 Task: Create a due date automation trigger when advanced on, 2 days after a card is due add fields without custom field "Resume" set to a date less than 1 working days ago at 11:00 AM.
Action: Mouse moved to (828, 247)
Screenshot: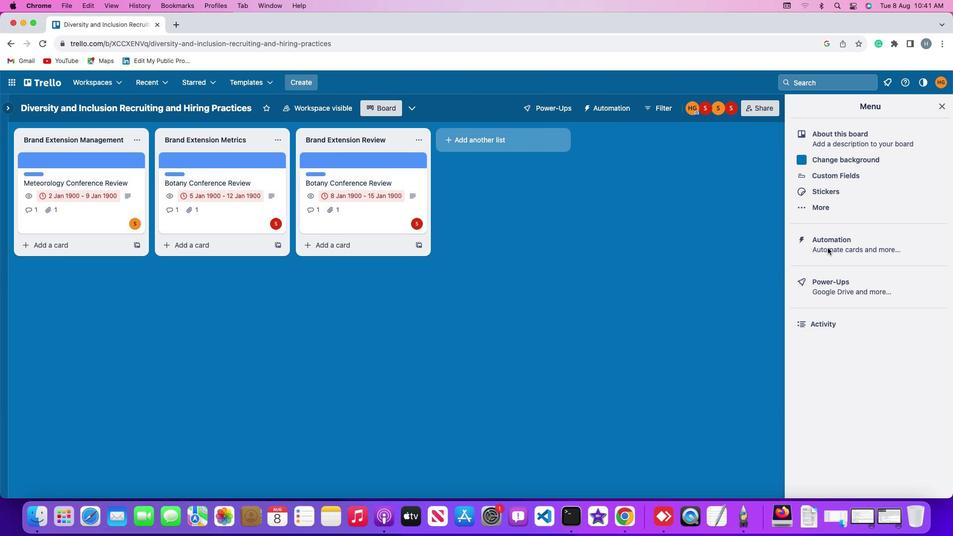 
Action: Mouse pressed left at (828, 247)
Screenshot: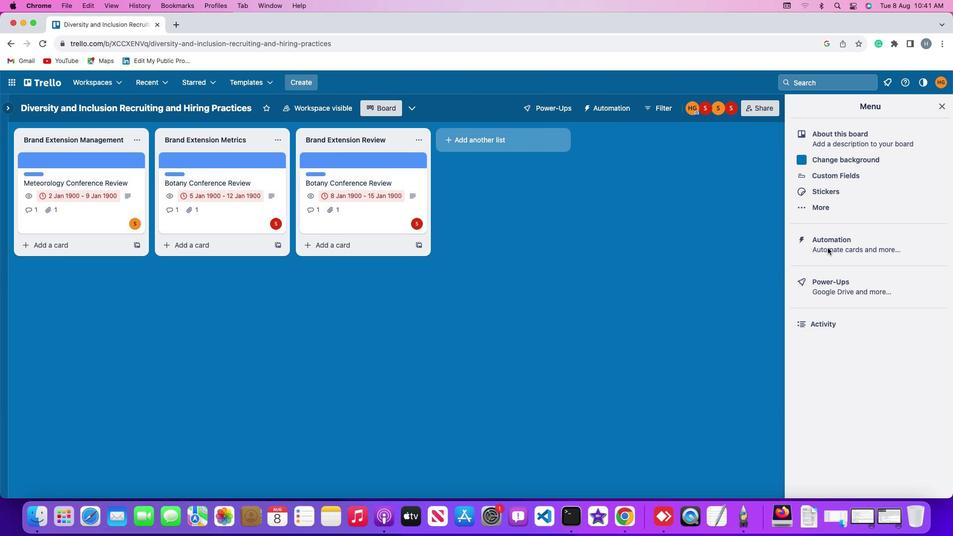 
Action: Mouse pressed left at (828, 247)
Screenshot: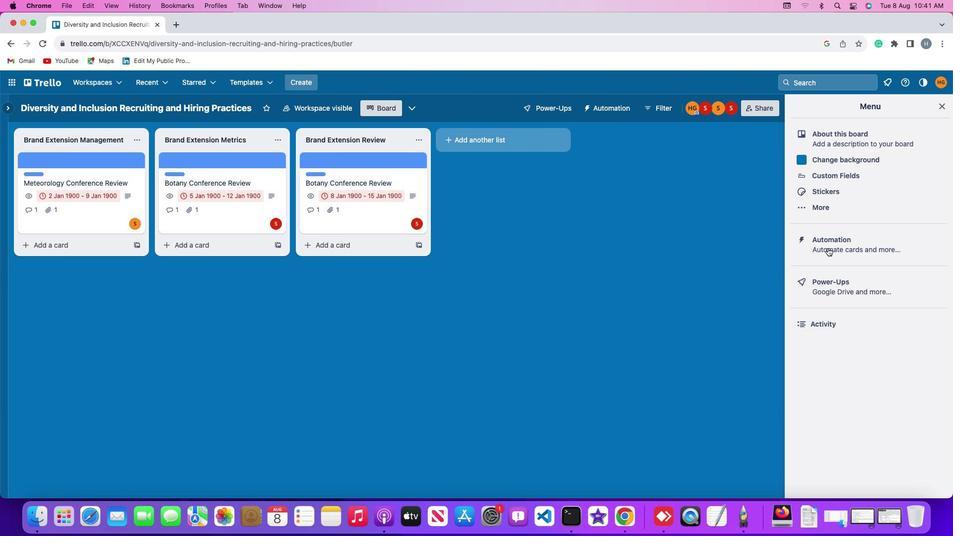 
Action: Mouse moved to (63, 234)
Screenshot: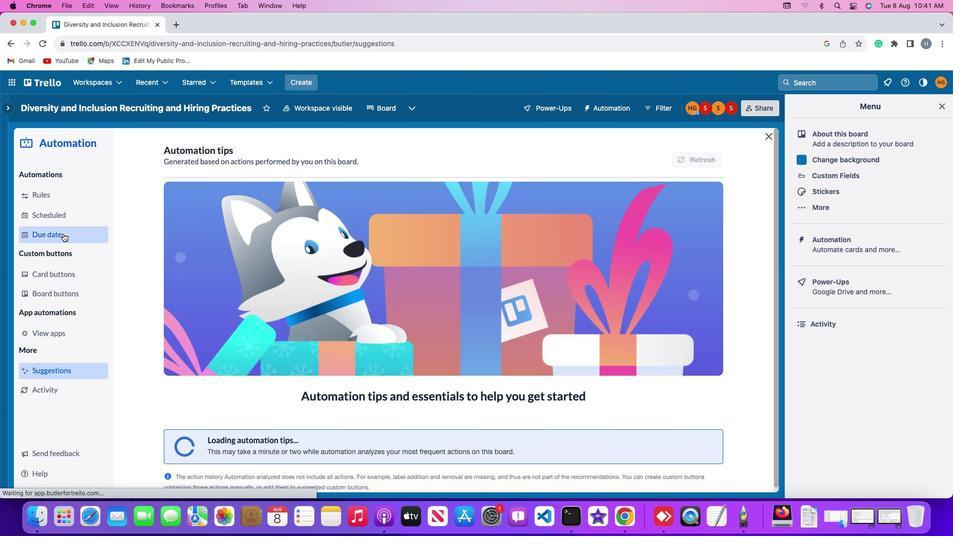 
Action: Mouse pressed left at (63, 234)
Screenshot: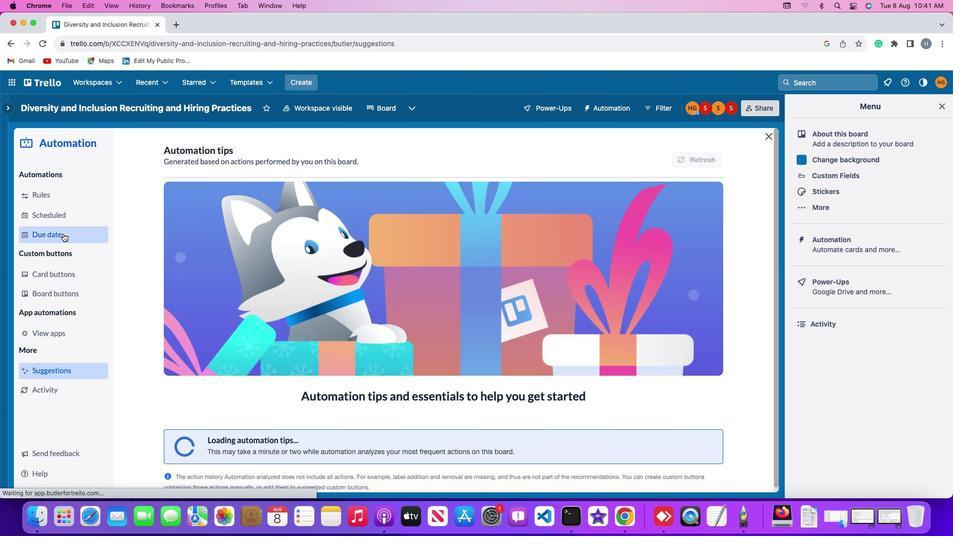 
Action: Mouse moved to (672, 153)
Screenshot: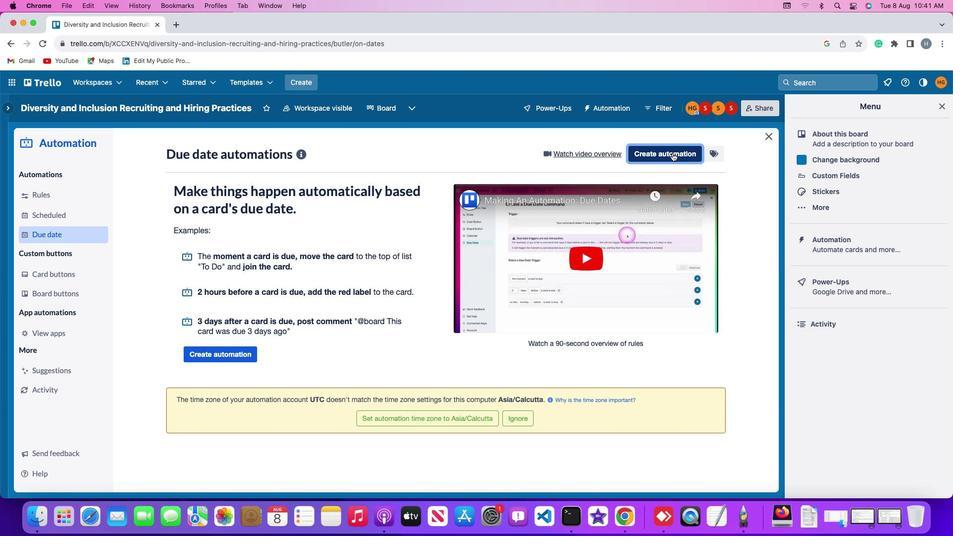 
Action: Mouse pressed left at (672, 153)
Screenshot: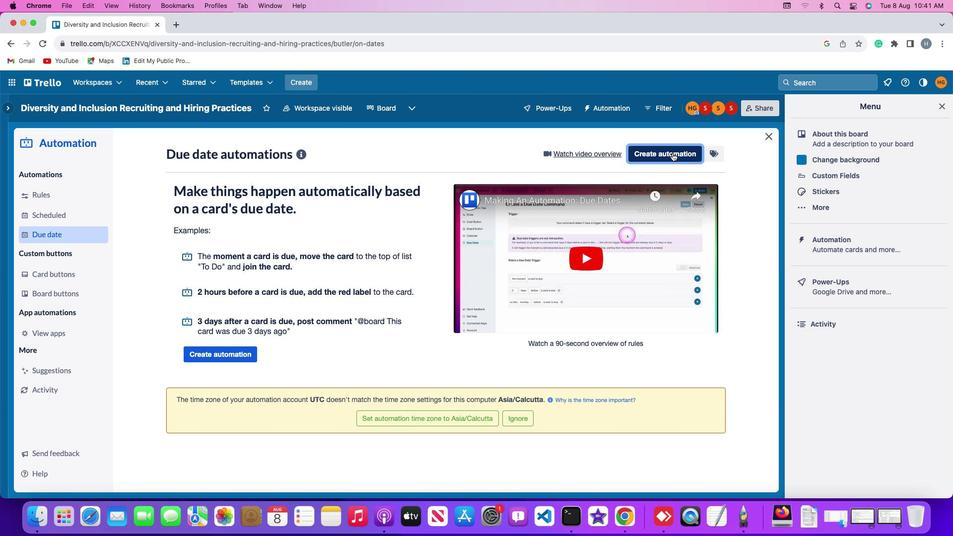 
Action: Mouse moved to (295, 247)
Screenshot: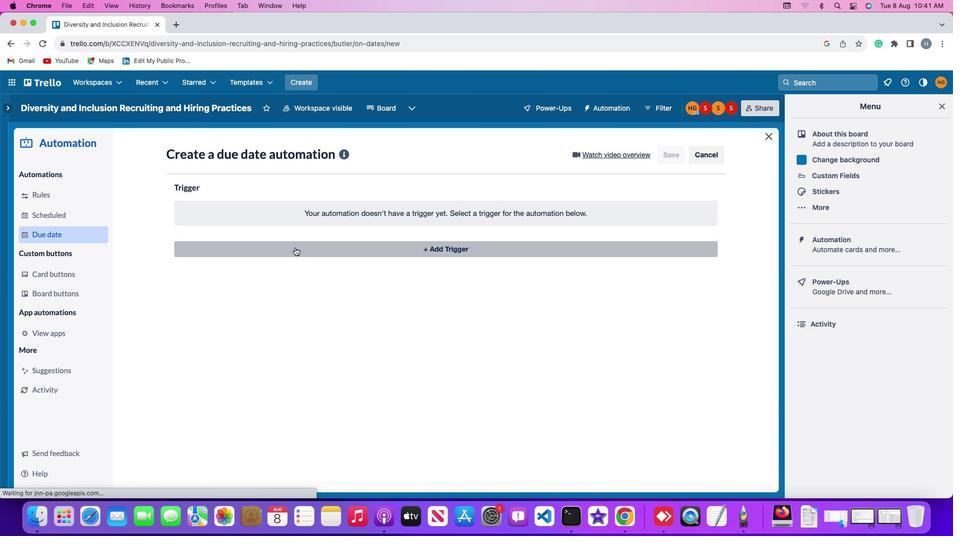 
Action: Mouse pressed left at (295, 247)
Screenshot: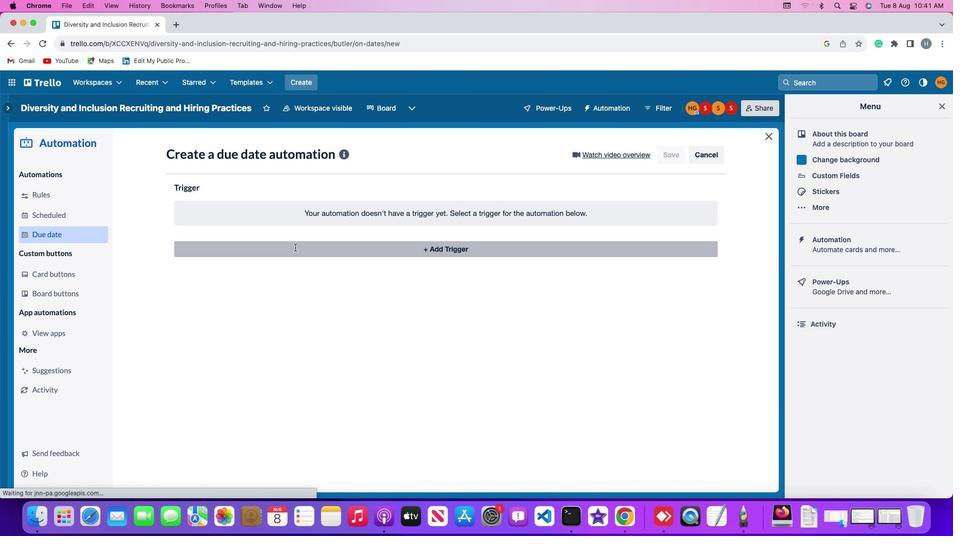 
Action: Mouse moved to (196, 399)
Screenshot: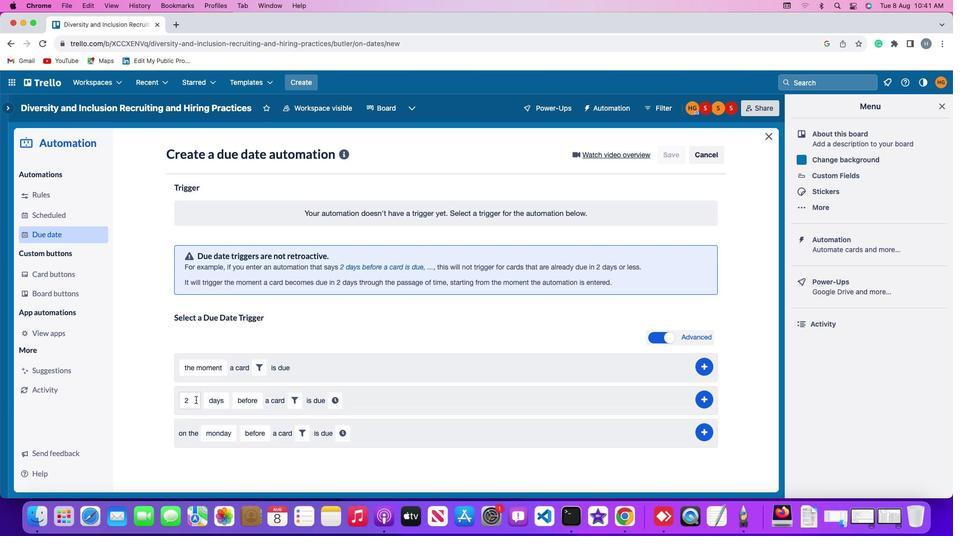 
Action: Mouse pressed left at (196, 399)
Screenshot: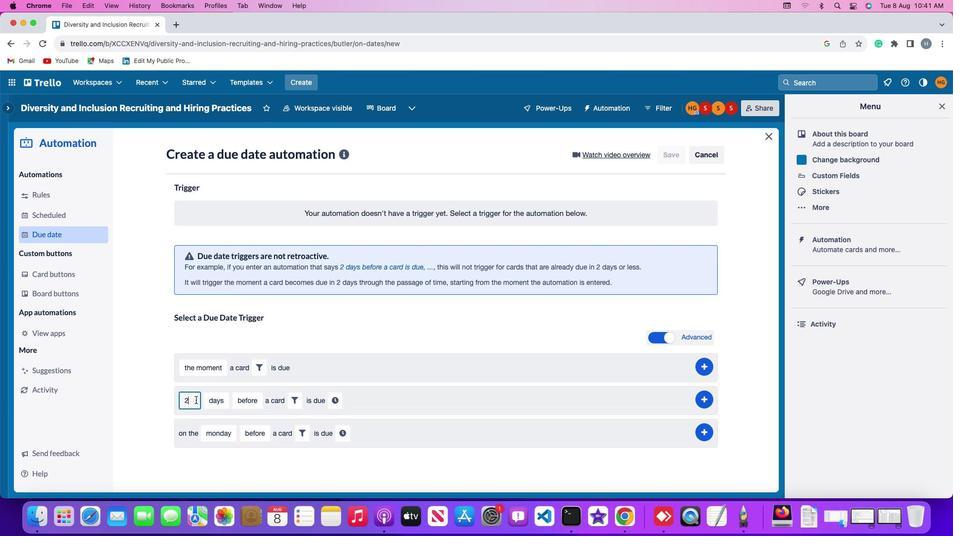 
Action: Key pressed Key.backspace'2'
Screenshot: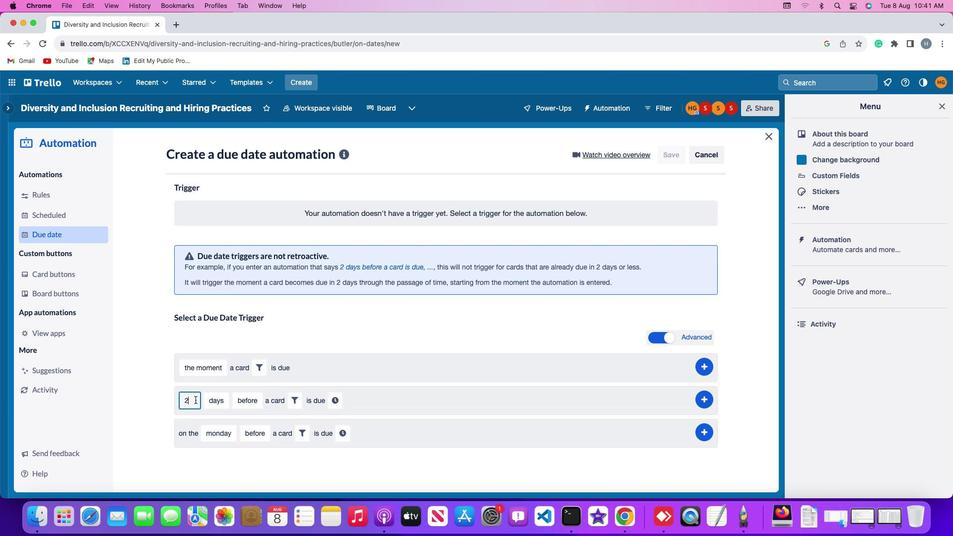 
Action: Mouse moved to (213, 399)
Screenshot: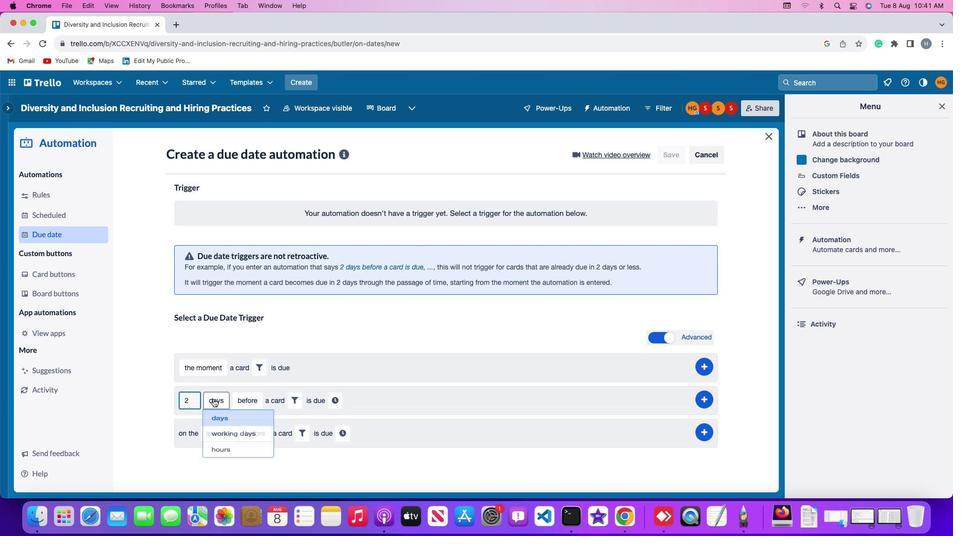 
Action: Mouse pressed left at (213, 399)
Screenshot: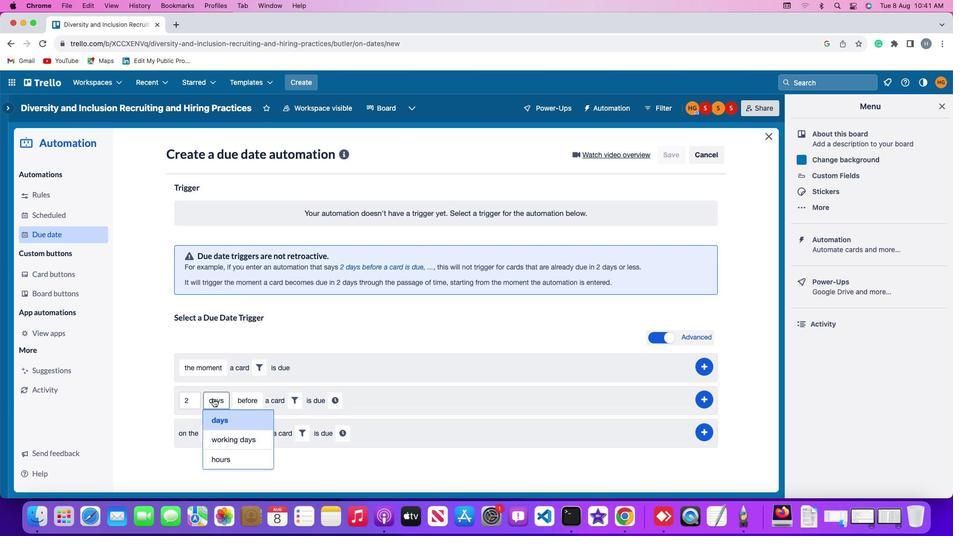 
Action: Mouse moved to (222, 421)
Screenshot: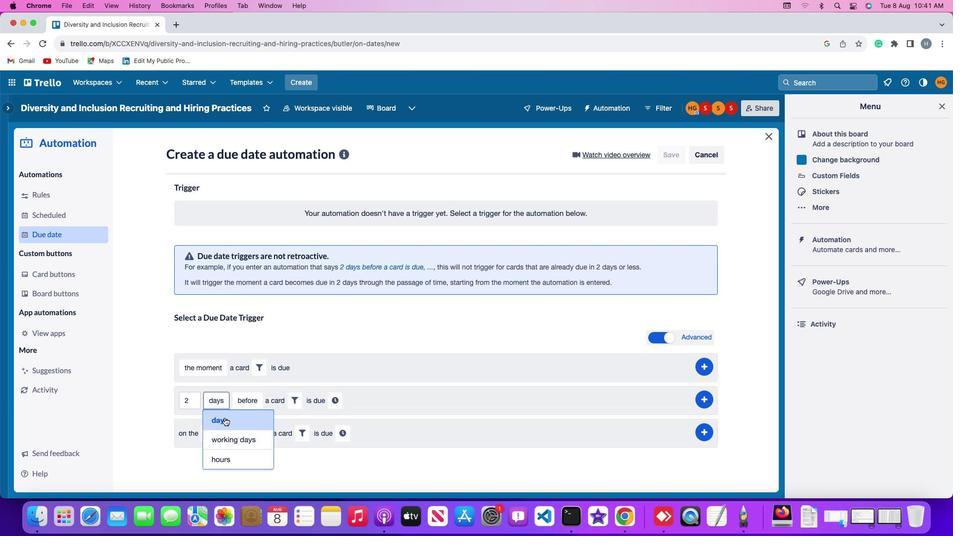 
Action: Mouse pressed left at (222, 421)
Screenshot: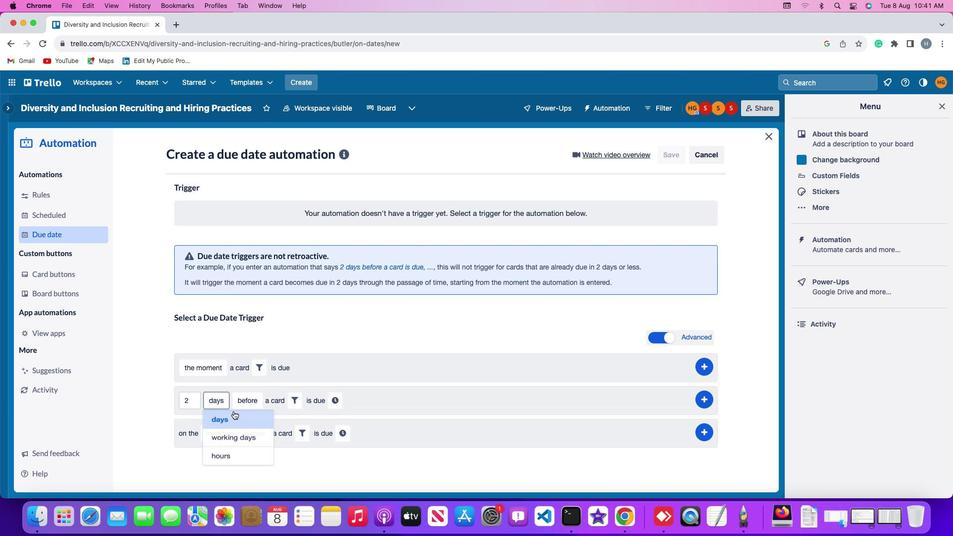 
Action: Mouse moved to (251, 394)
Screenshot: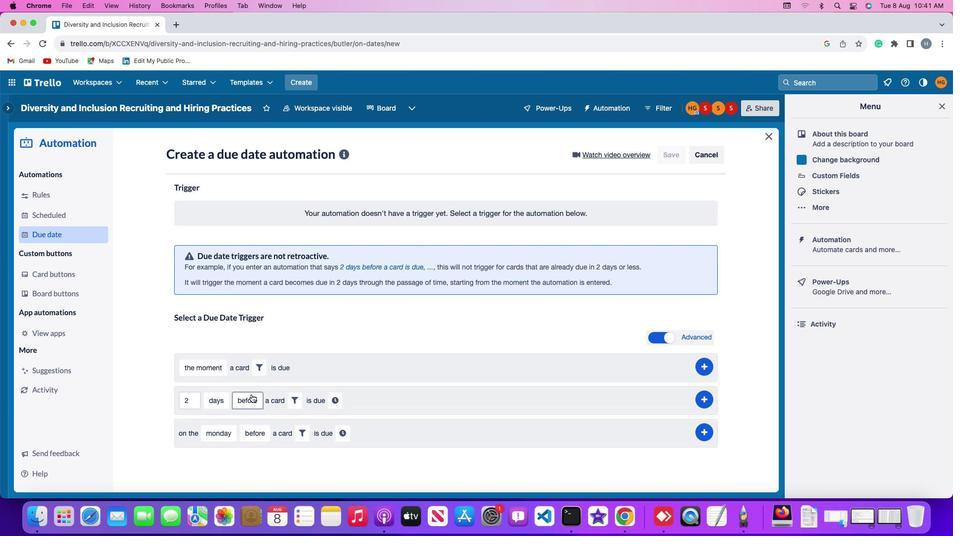 
Action: Mouse pressed left at (251, 394)
Screenshot: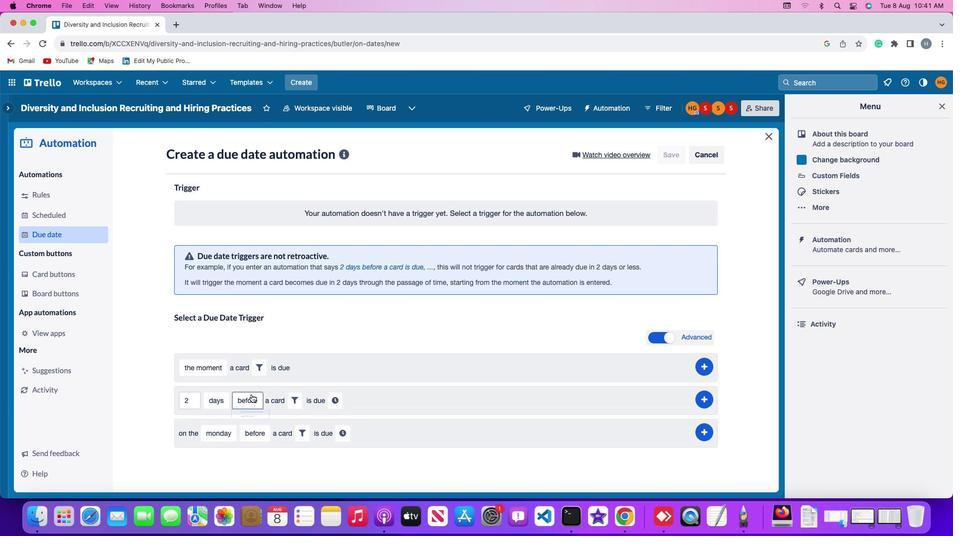 
Action: Mouse moved to (249, 437)
Screenshot: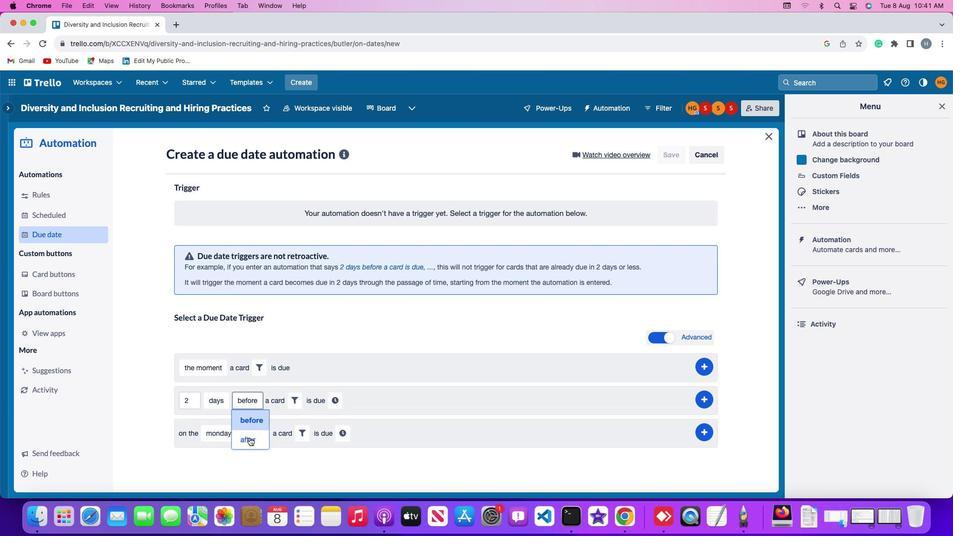 
Action: Mouse pressed left at (249, 437)
Screenshot: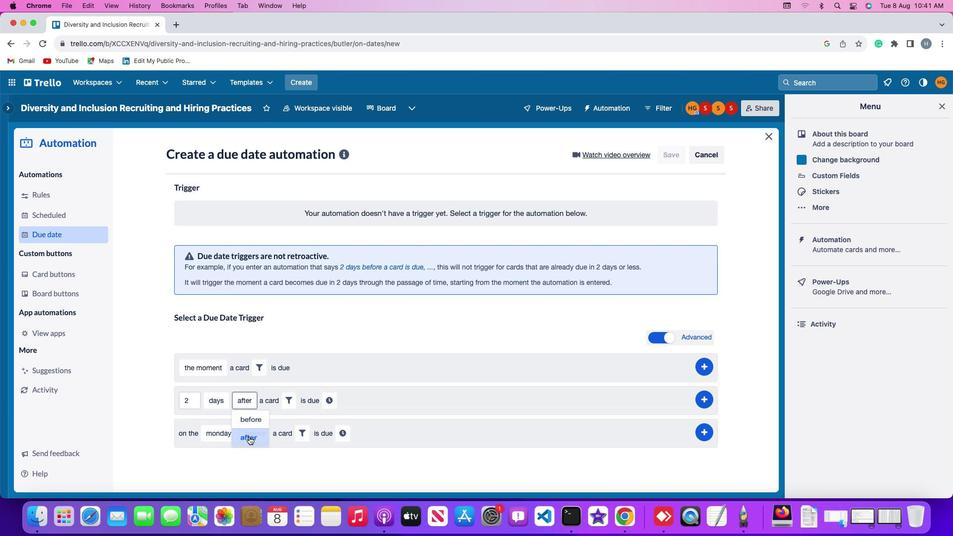 
Action: Mouse moved to (286, 398)
Screenshot: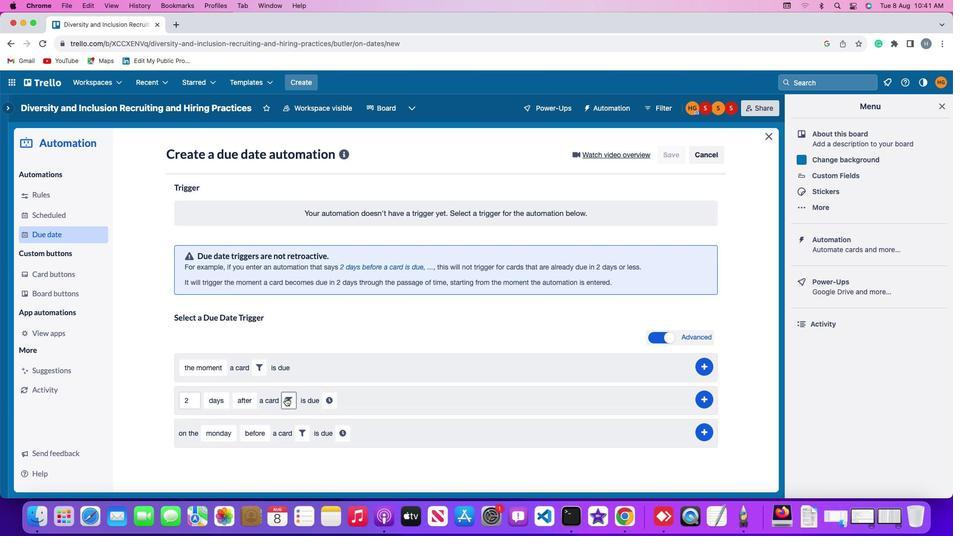 
Action: Mouse pressed left at (286, 398)
Screenshot: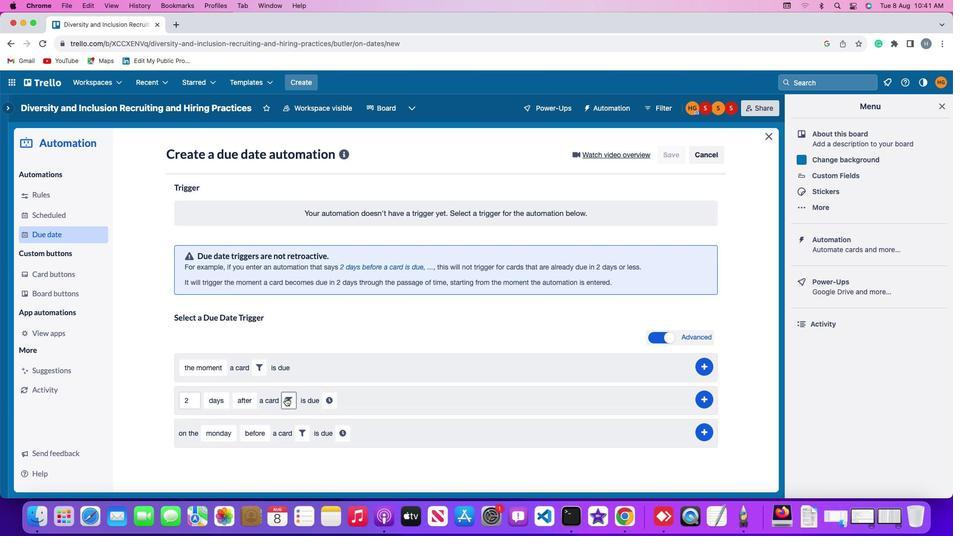 
Action: Mouse moved to (455, 431)
Screenshot: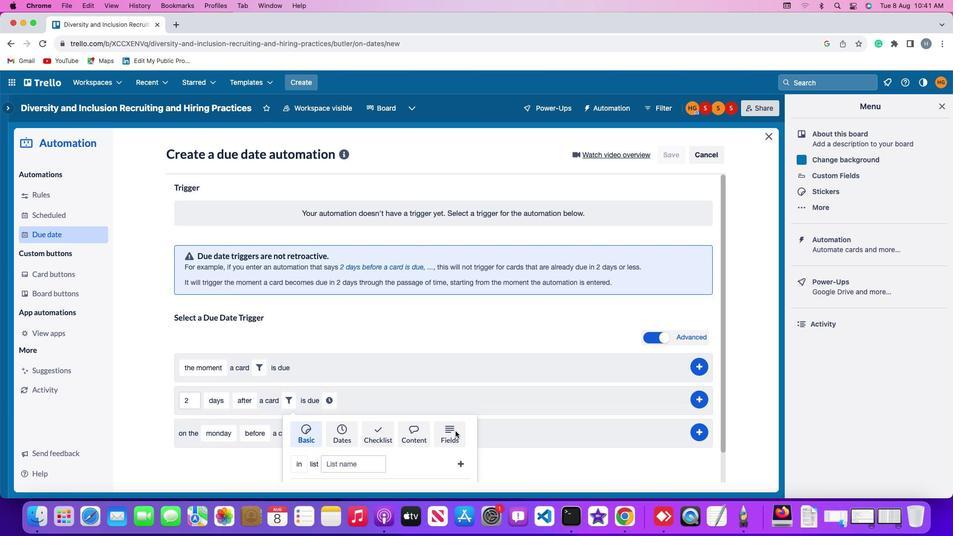
Action: Mouse pressed left at (455, 431)
Screenshot: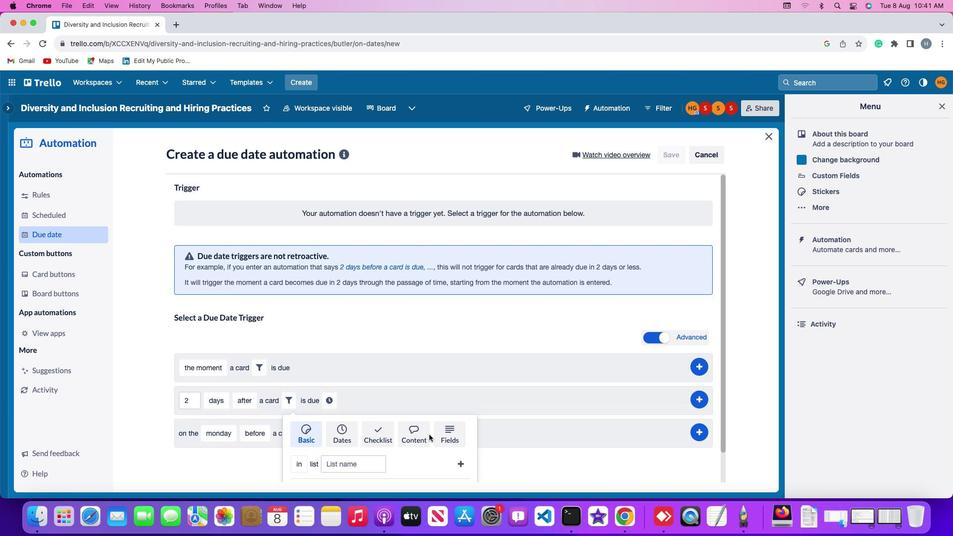 
Action: Mouse moved to (195, 463)
Screenshot: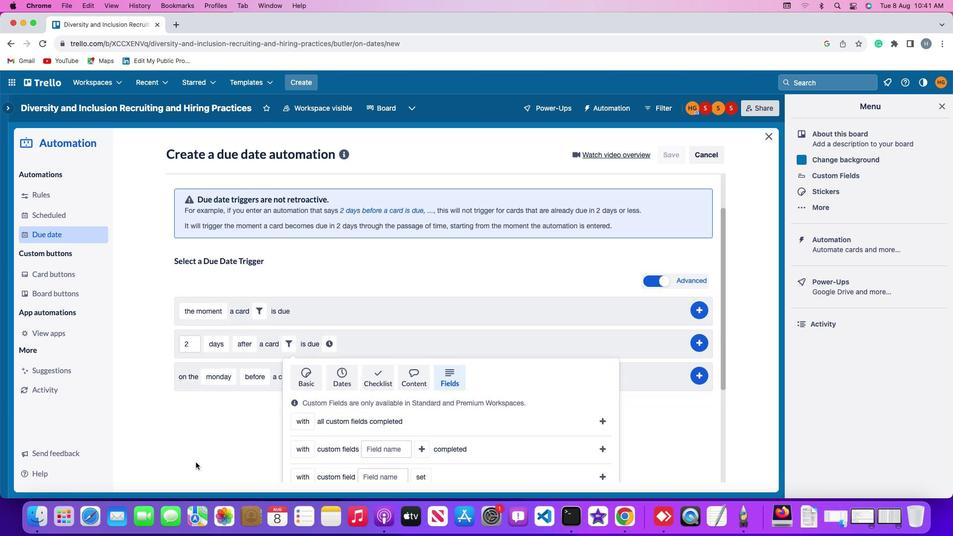 
Action: Mouse scrolled (195, 463) with delta (0, 0)
Screenshot: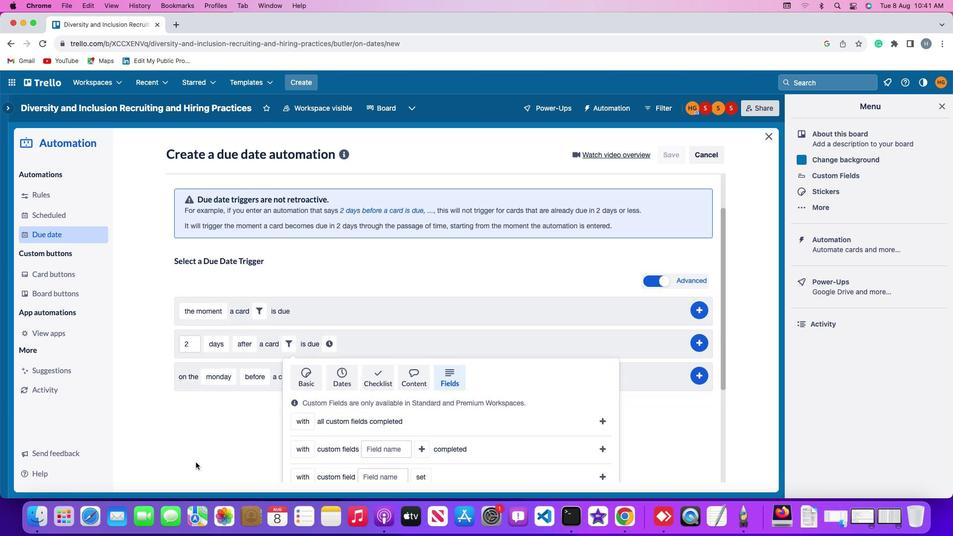 
Action: Mouse moved to (195, 463)
Screenshot: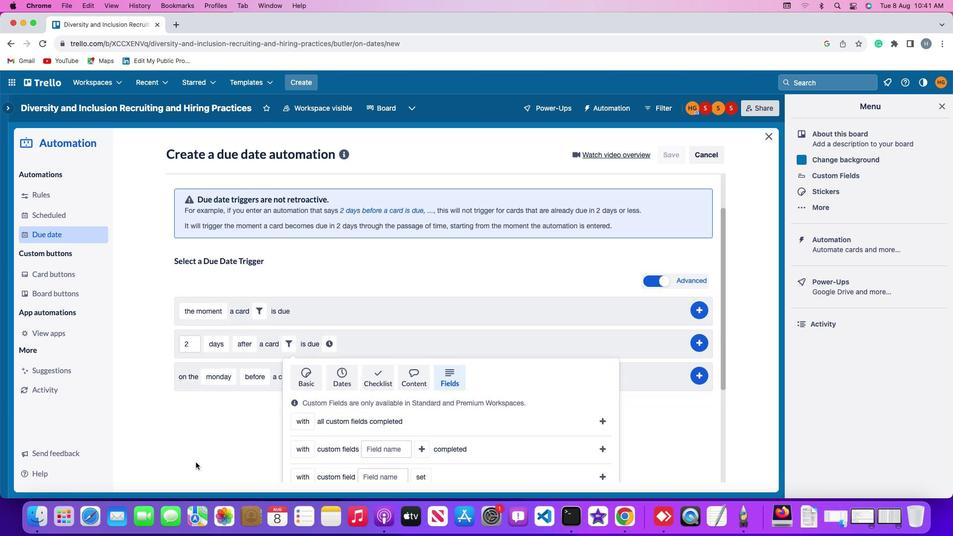 
Action: Mouse scrolled (195, 463) with delta (0, 0)
Screenshot: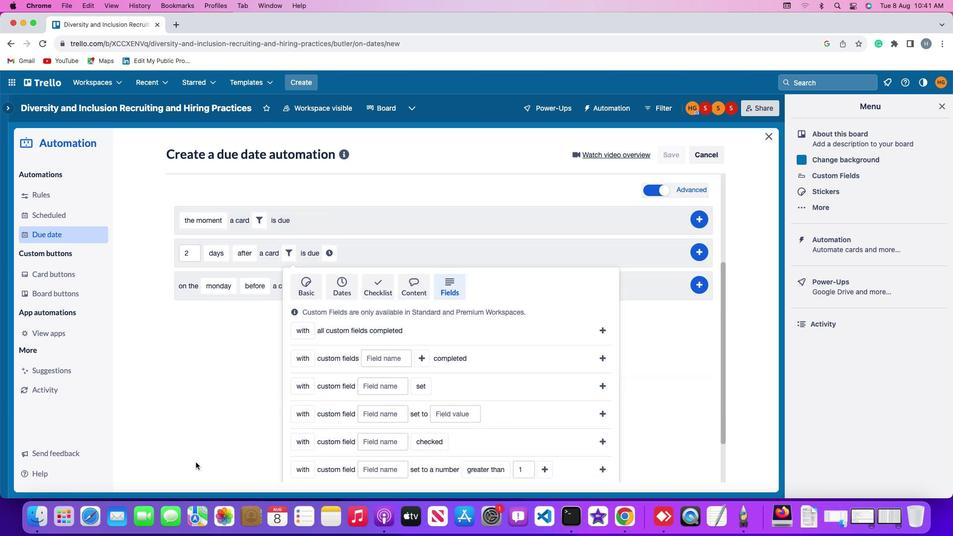 
Action: Mouse scrolled (195, 463) with delta (0, -1)
Screenshot: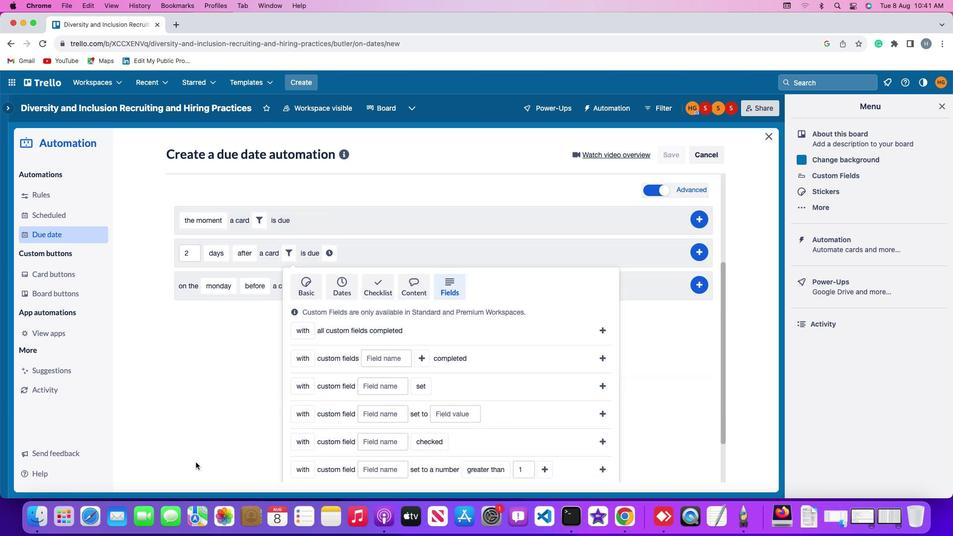 
Action: Mouse scrolled (195, 463) with delta (0, -2)
Screenshot: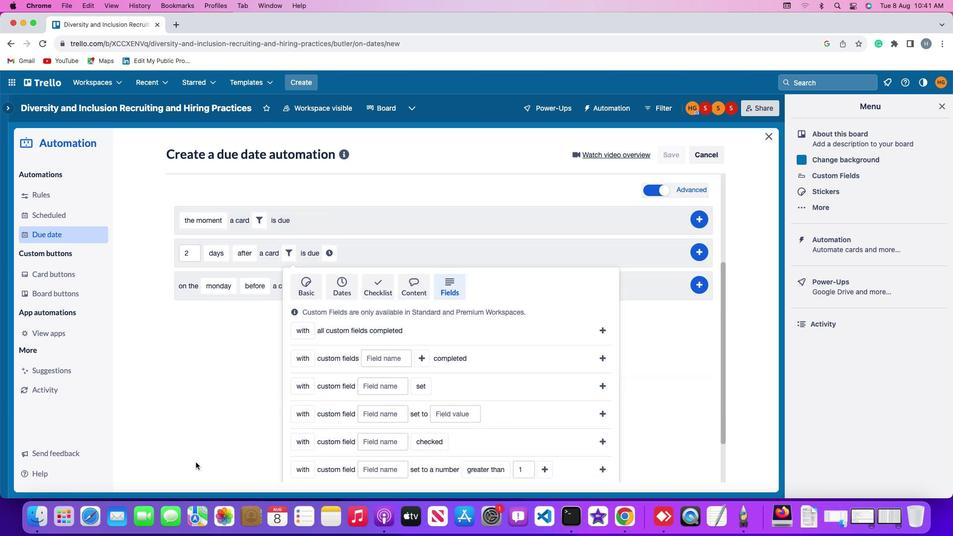 
Action: Mouse scrolled (195, 463) with delta (0, -2)
Screenshot: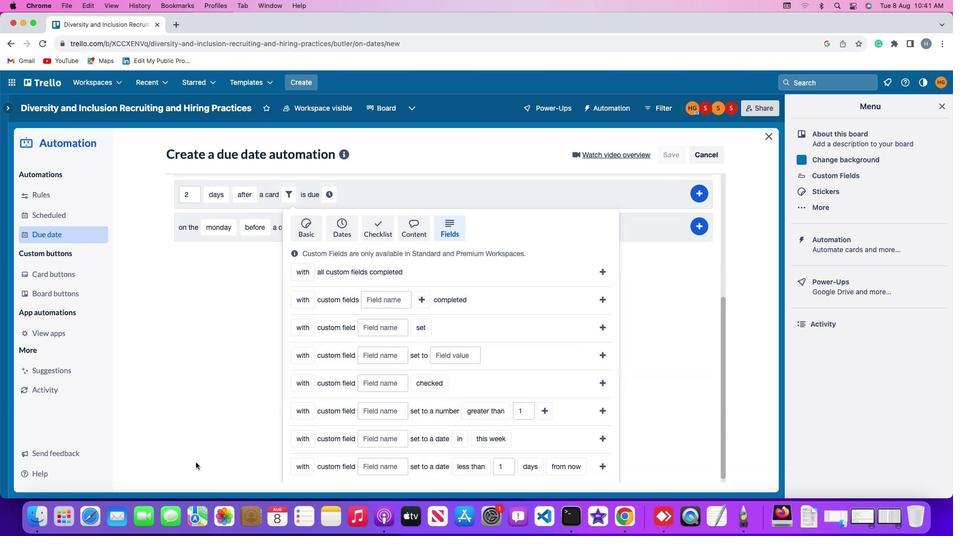 
Action: Mouse moved to (195, 463)
Screenshot: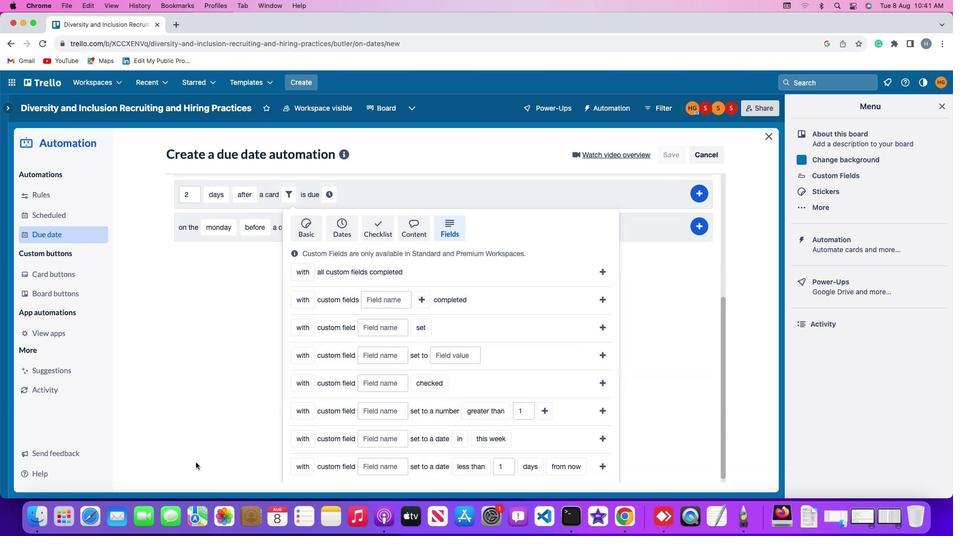 
Action: Mouse scrolled (195, 463) with delta (0, -3)
Screenshot: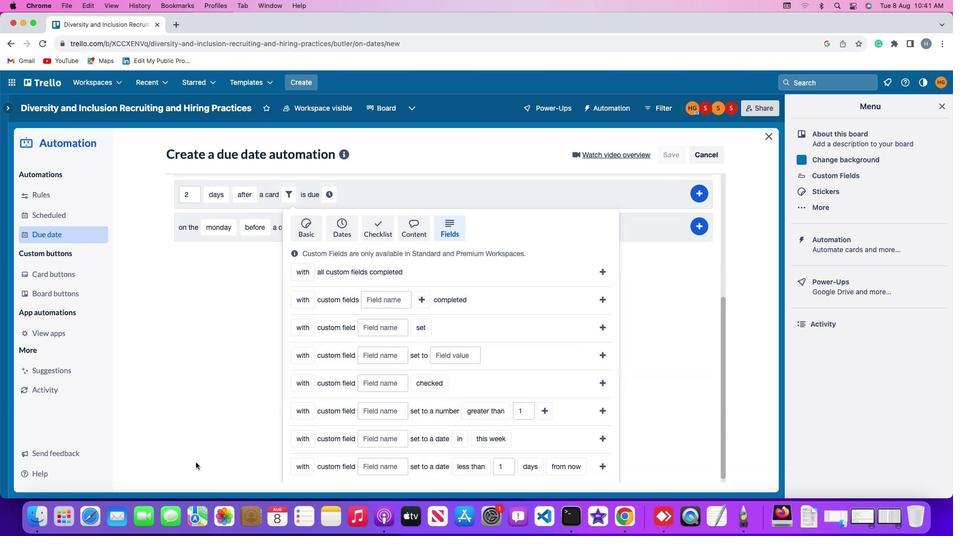 
Action: Mouse scrolled (195, 463) with delta (0, -3)
Screenshot: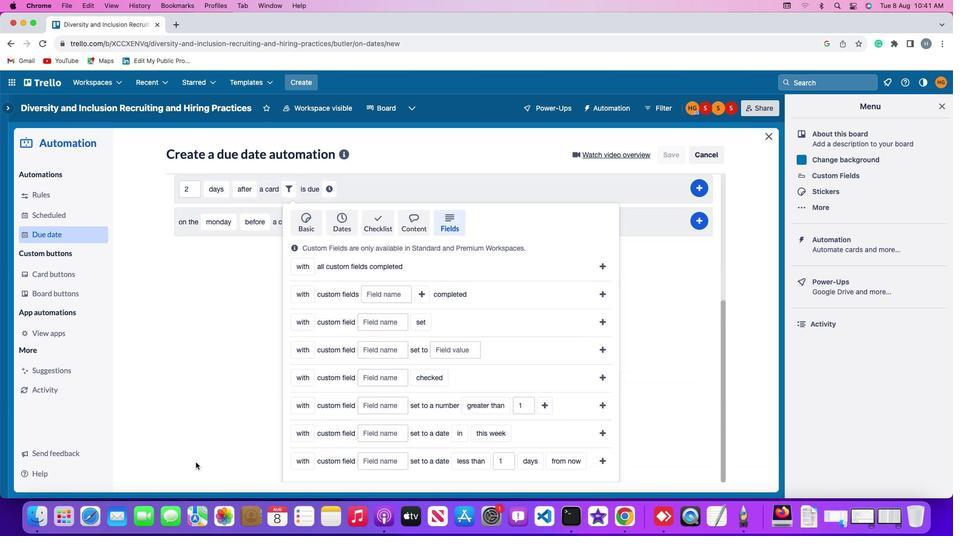 
Action: Mouse moved to (195, 462)
Screenshot: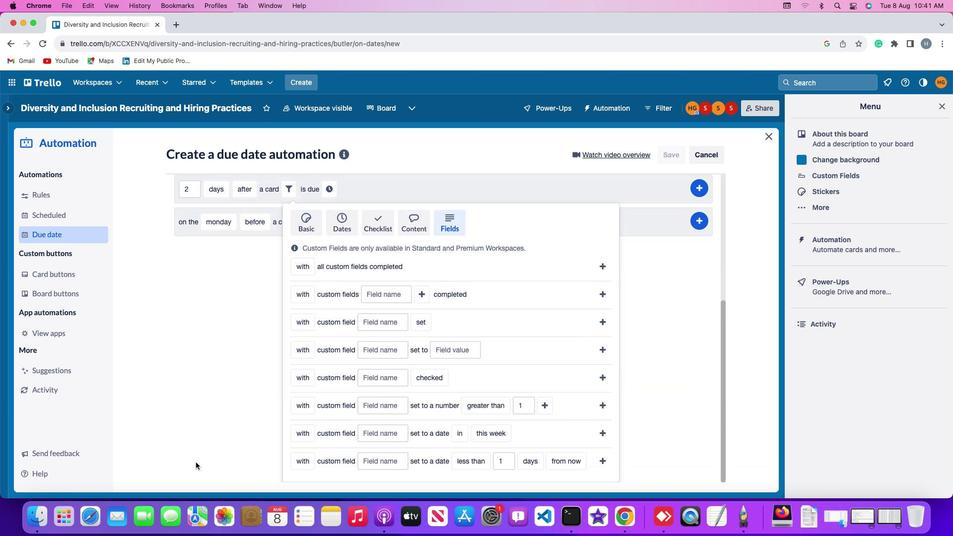 
Action: Mouse scrolled (195, 462) with delta (0, 0)
Screenshot: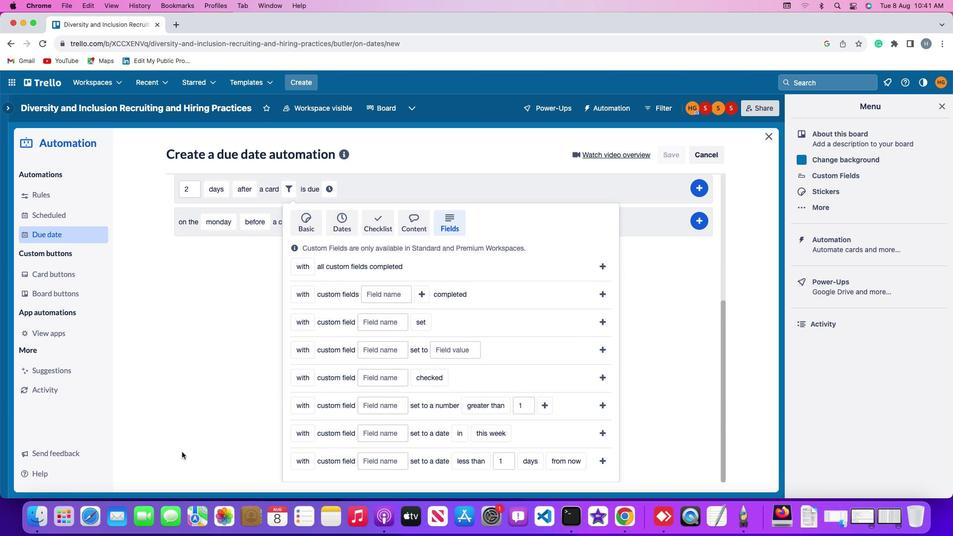
Action: Mouse scrolled (195, 462) with delta (0, 0)
Screenshot: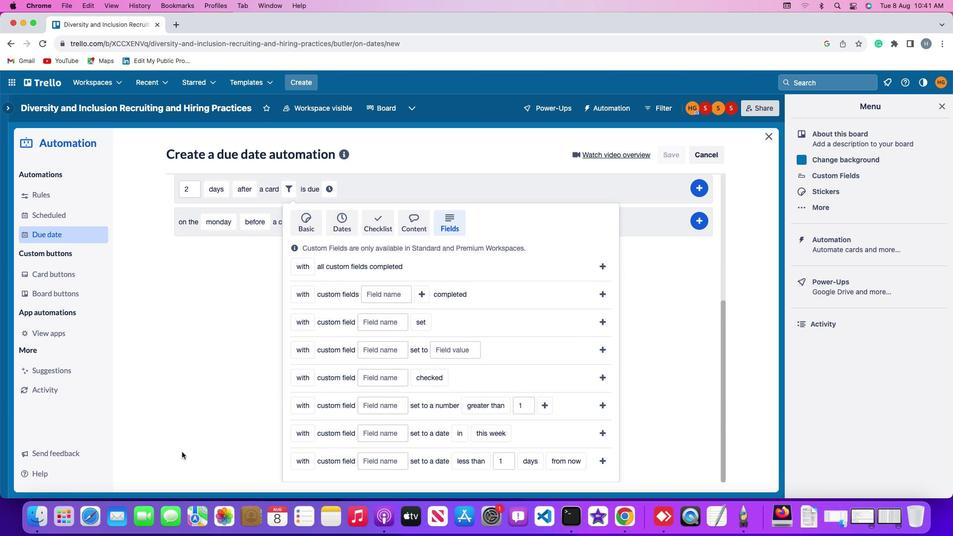 
Action: Mouse scrolled (195, 462) with delta (0, -1)
Screenshot: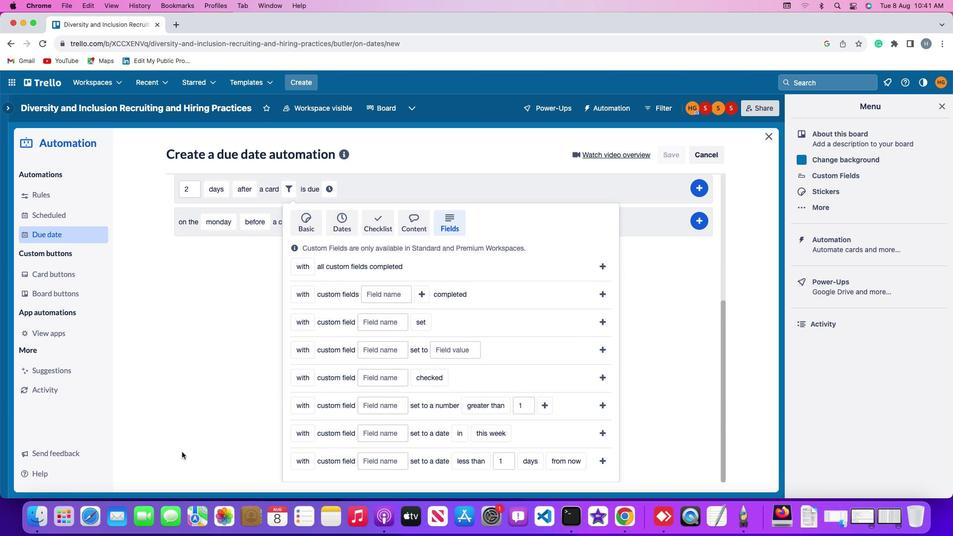 
Action: Mouse scrolled (195, 462) with delta (0, -2)
Screenshot: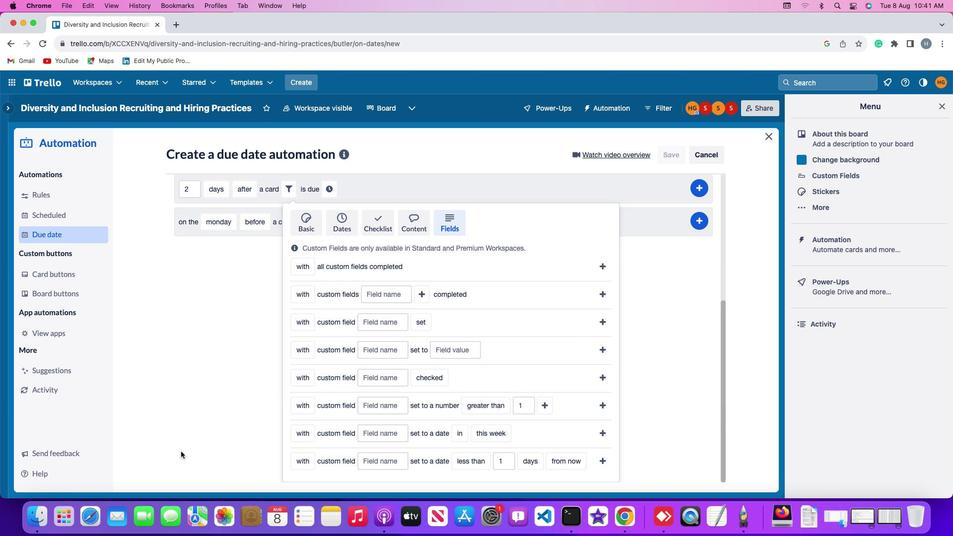 
Action: Mouse moved to (298, 464)
Screenshot: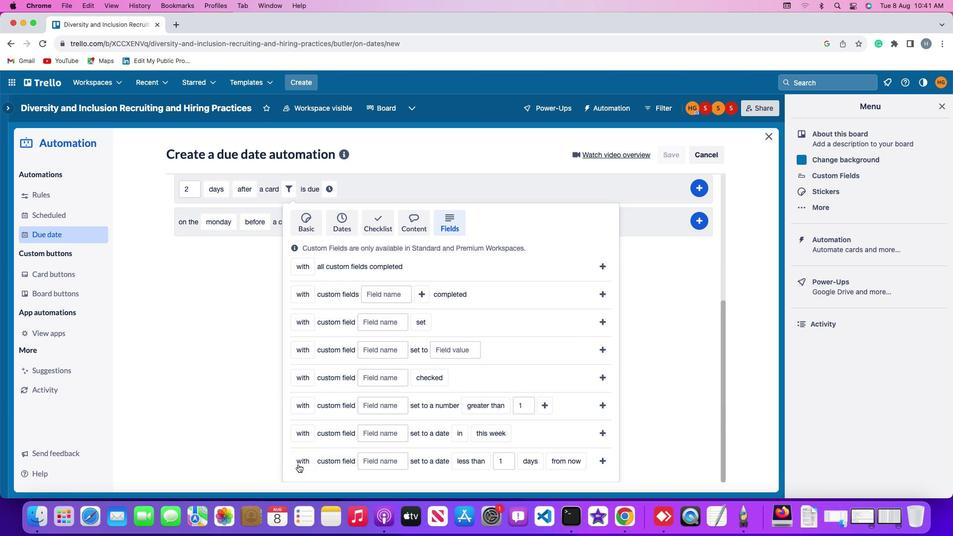 
Action: Mouse pressed left at (298, 464)
Screenshot: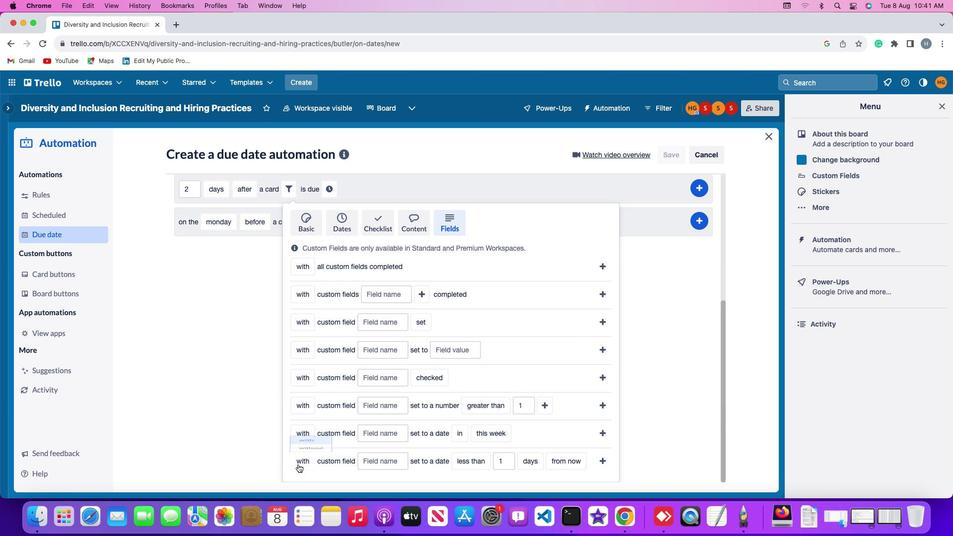 
Action: Mouse moved to (312, 443)
Screenshot: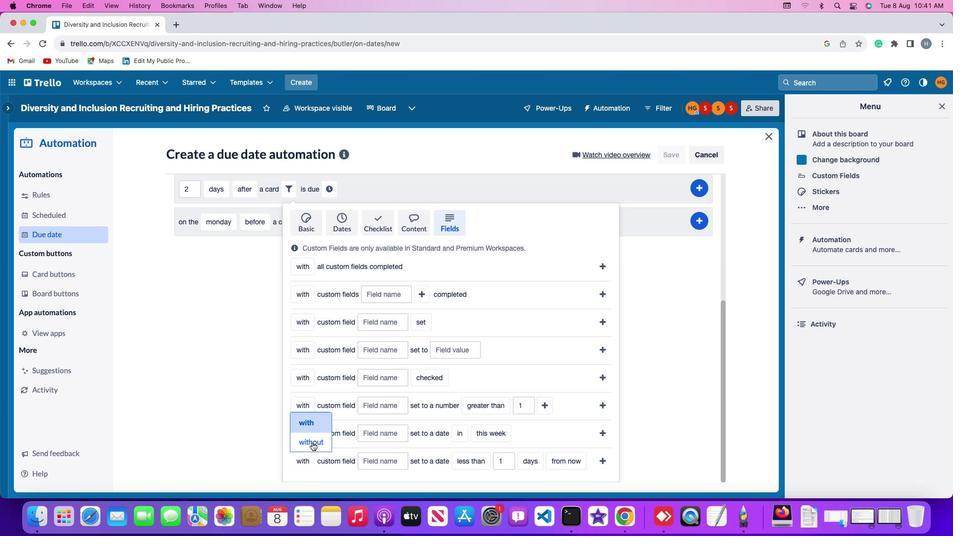 
Action: Mouse pressed left at (312, 443)
Screenshot: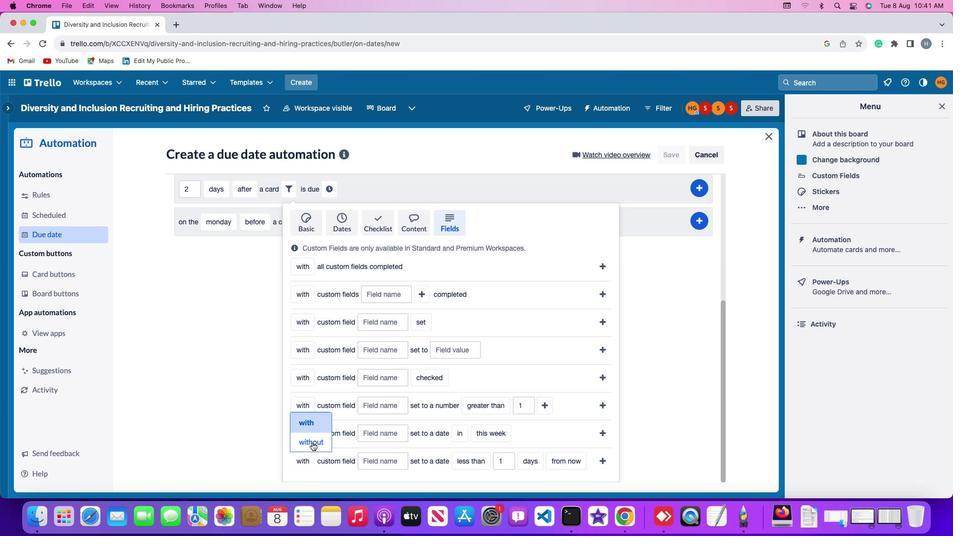 
Action: Mouse moved to (388, 464)
Screenshot: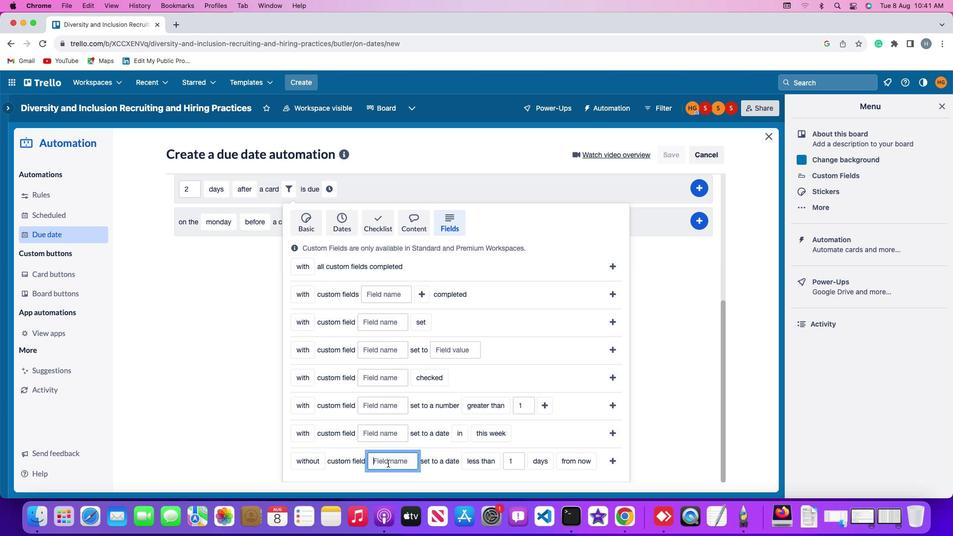 
Action: Mouse pressed left at (388, 464)
Screenshot: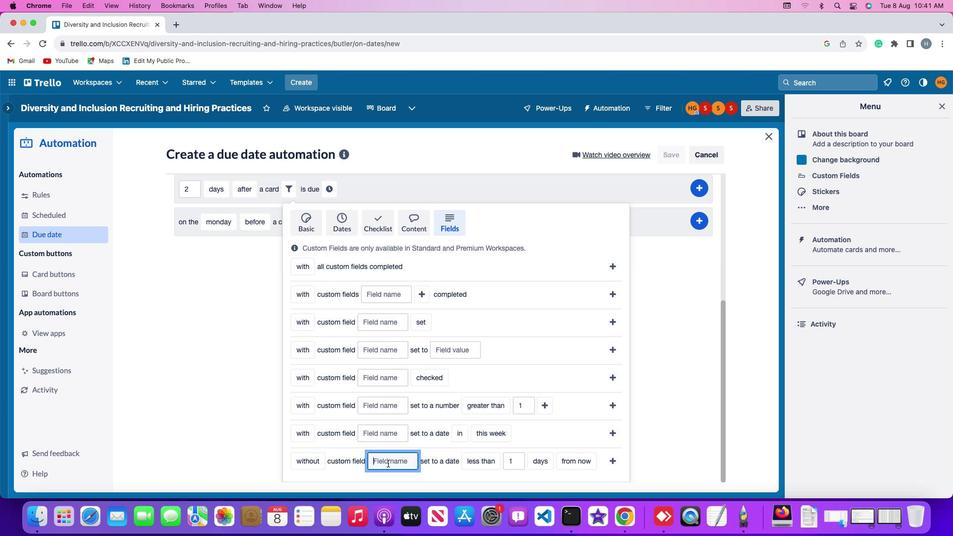 
Action: Key pressed Key.shift'R''e''s''u''m''e'
Screenshot: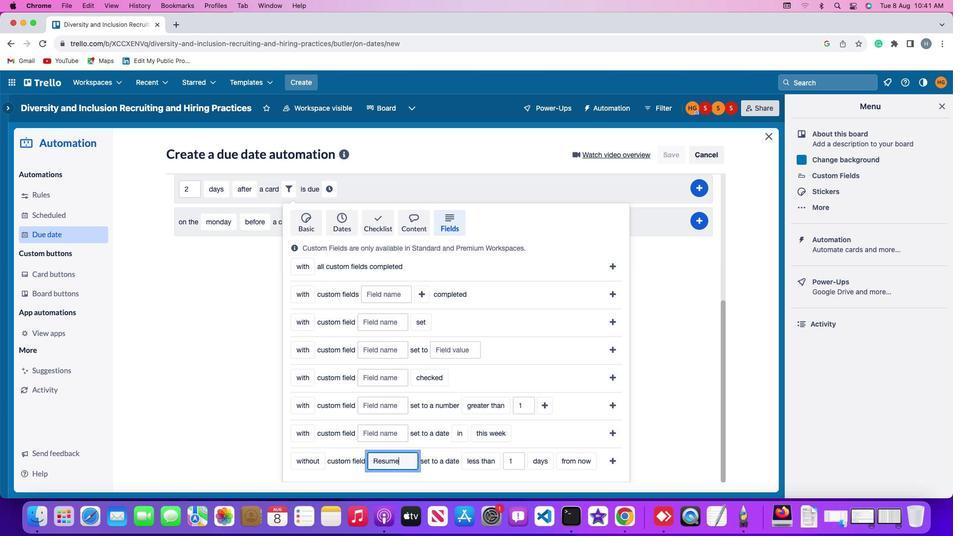 
Action: Mouse moved to (473, 458)
Screenshot: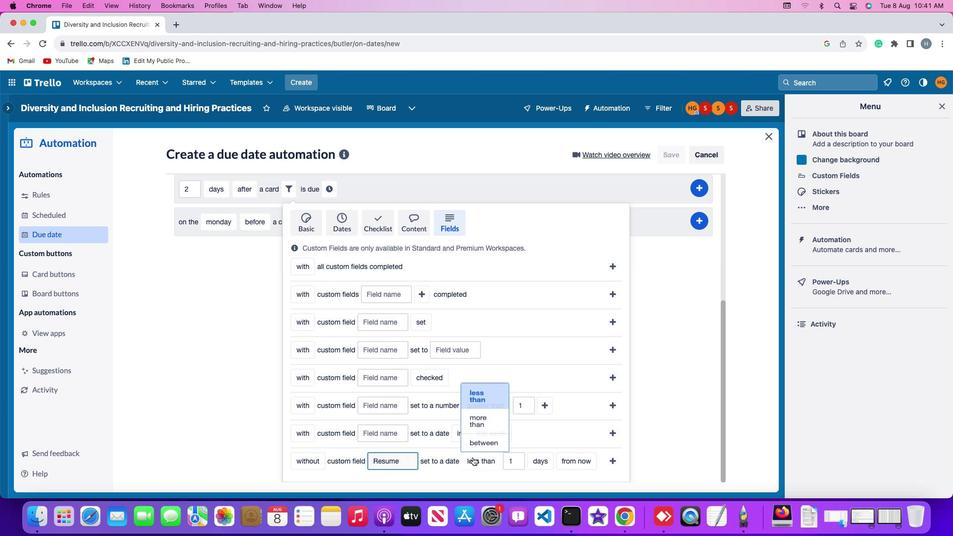 
Action: Mouse pressed left at (473, 458)
Screenshot: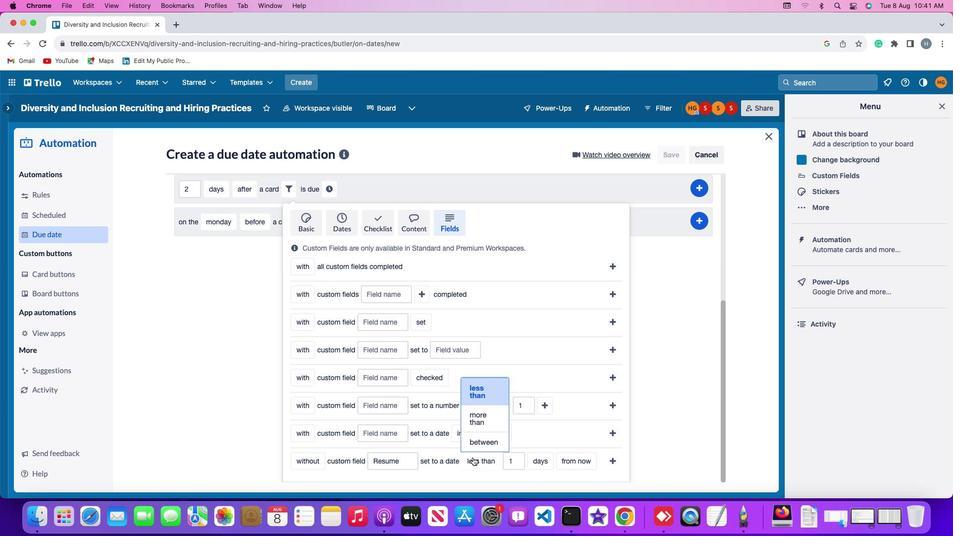 
Action: Mouse moved to (491, 398)
Screenshot: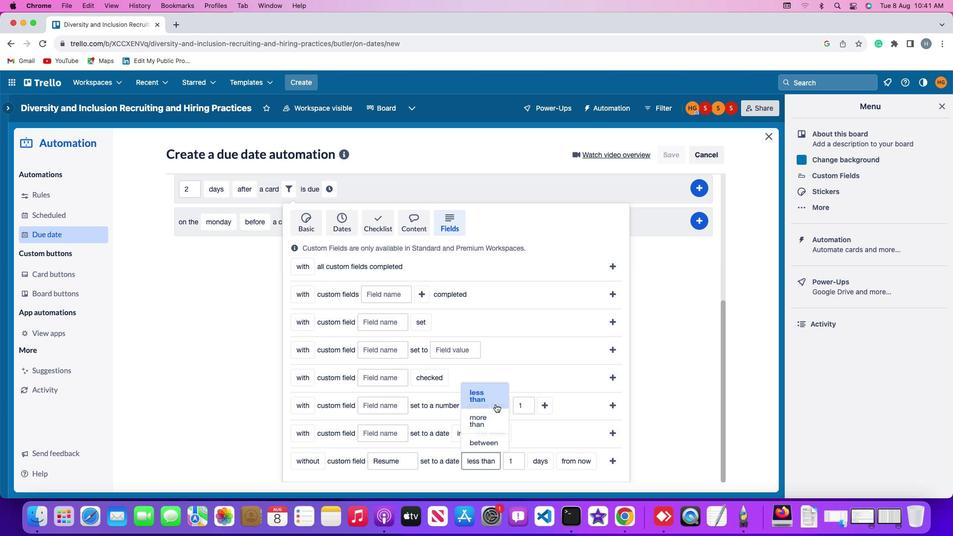 
Action: Mouse pressed left at (491, 398)
Screenshot: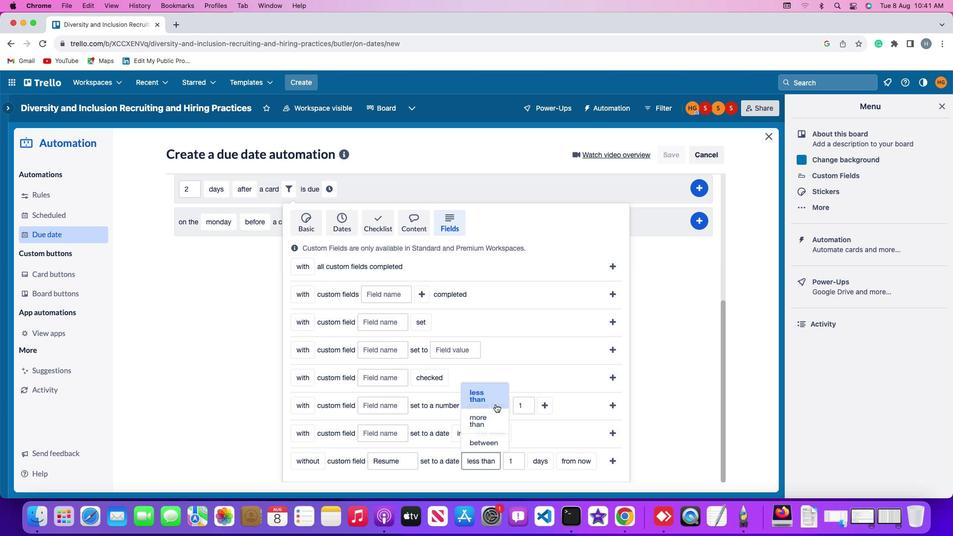 
Action: Mouse moved to (518, 462)
Screenshot: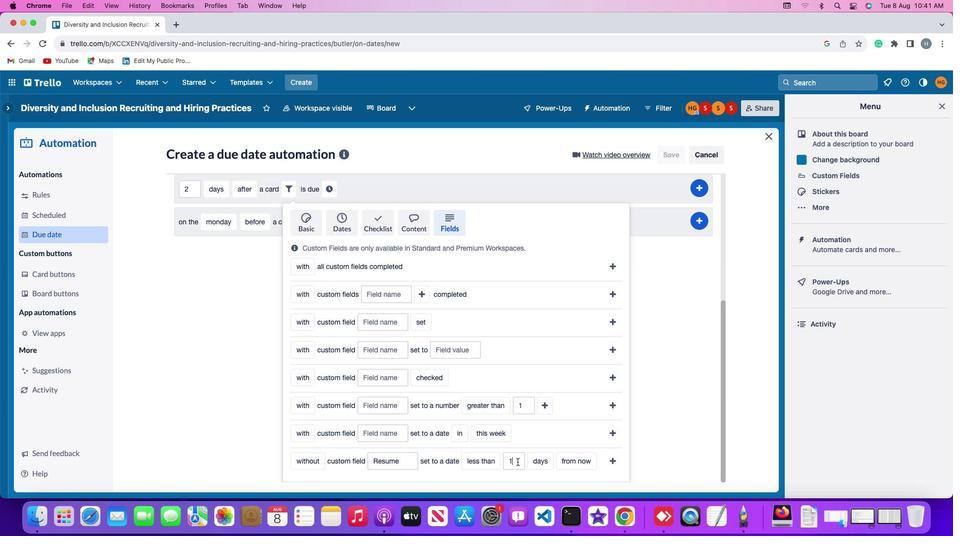 
Action: Mouse pressed left at (518, 462)
Screenshot: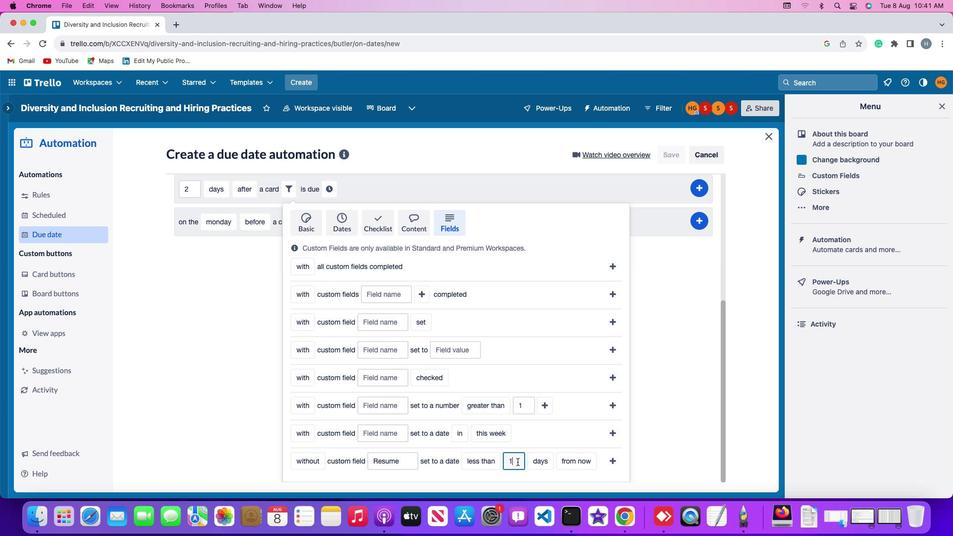 
Action: Key pressed Key.backspace'1'
Screenshot: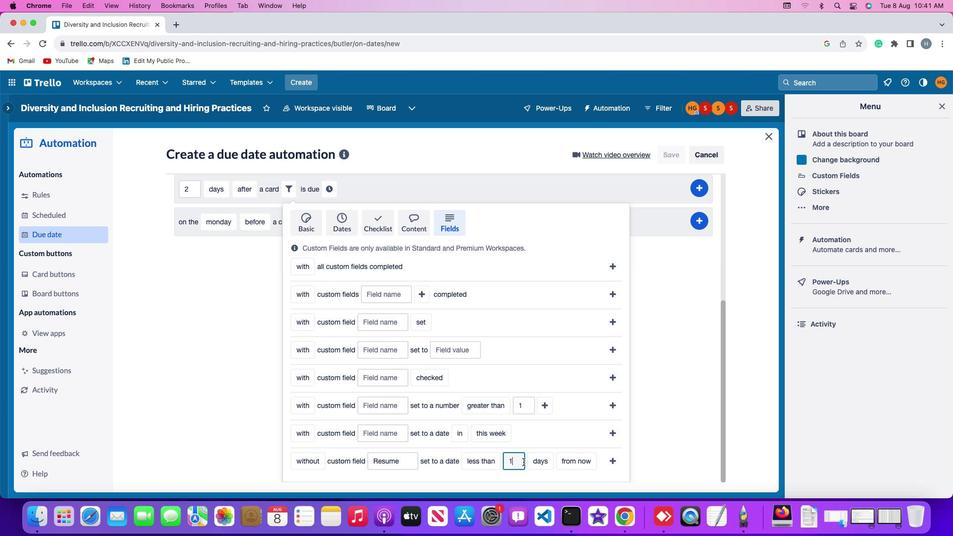 
Action: Mouse moved to (539, 461)
Screenshot: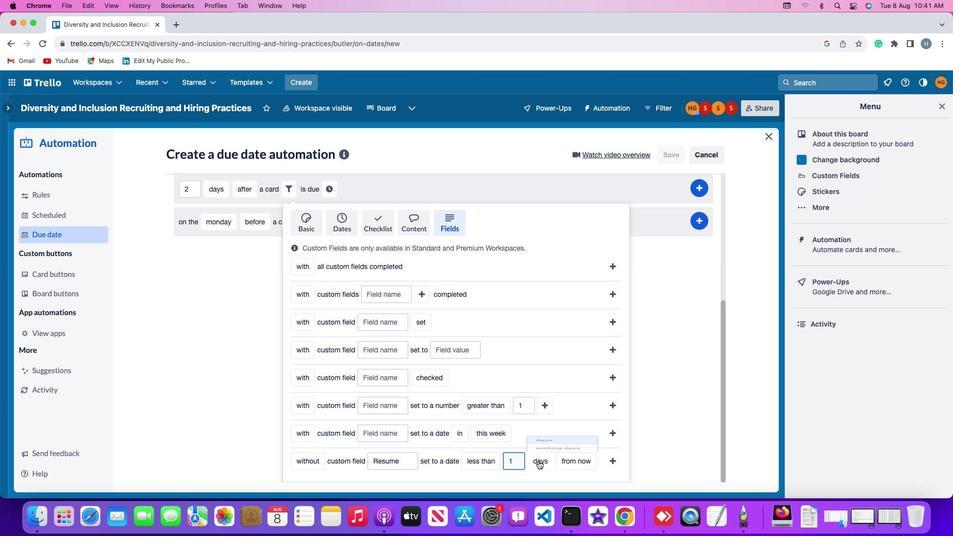 
Action: Mouse pressed left at (539, 461)
Screenshot: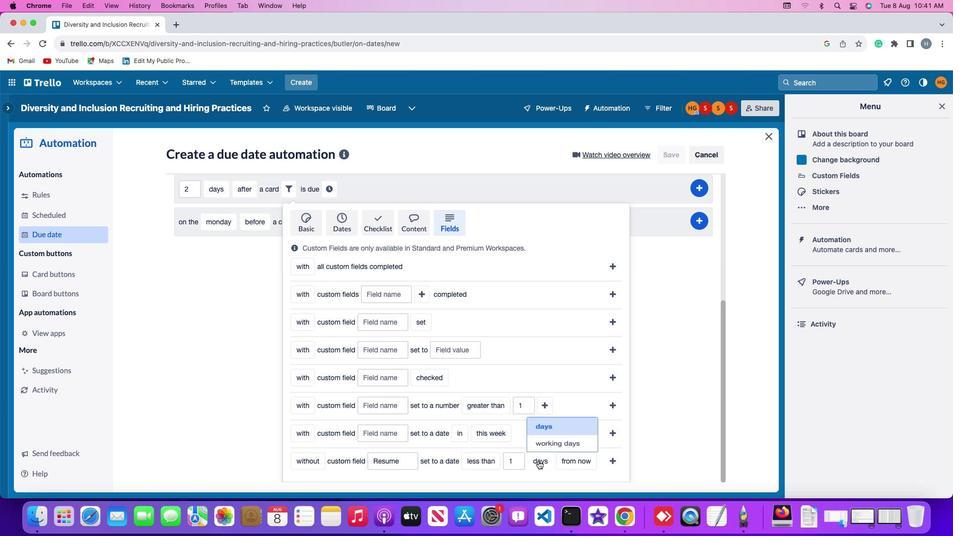 
Action: Mouse moved to (550, 444)
Screenshot: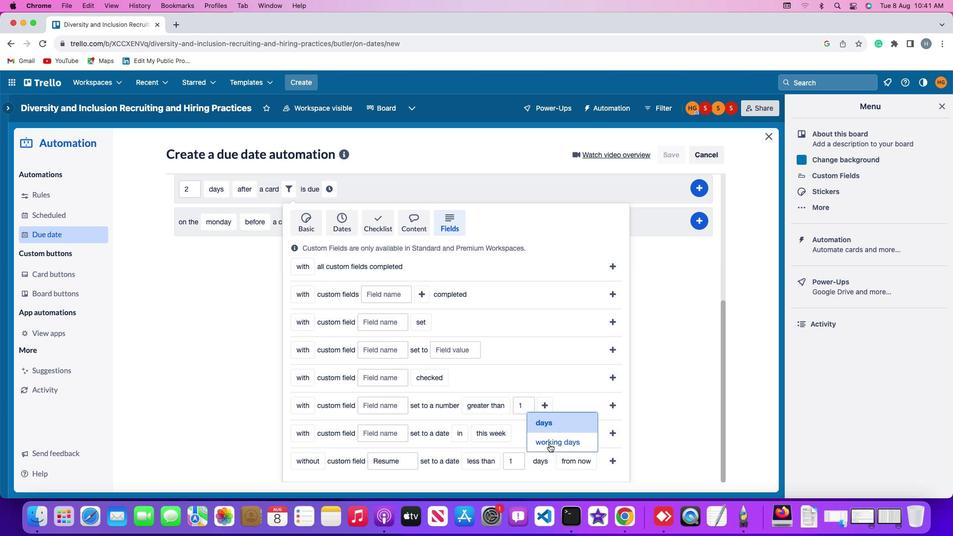 
Action: Mouse pressed left at (550, 444)
Screenshot: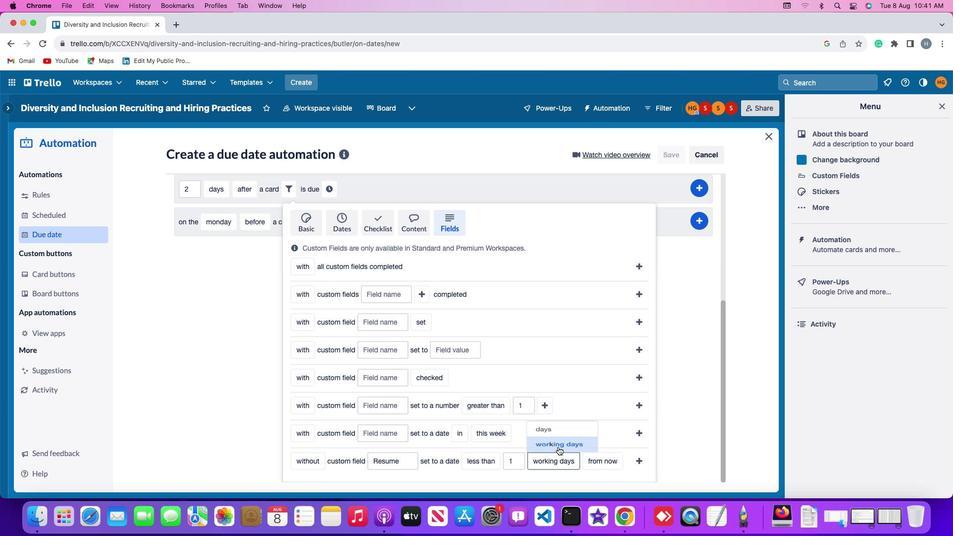 
Action: Mouse moved to (590, 459)
Screenshot: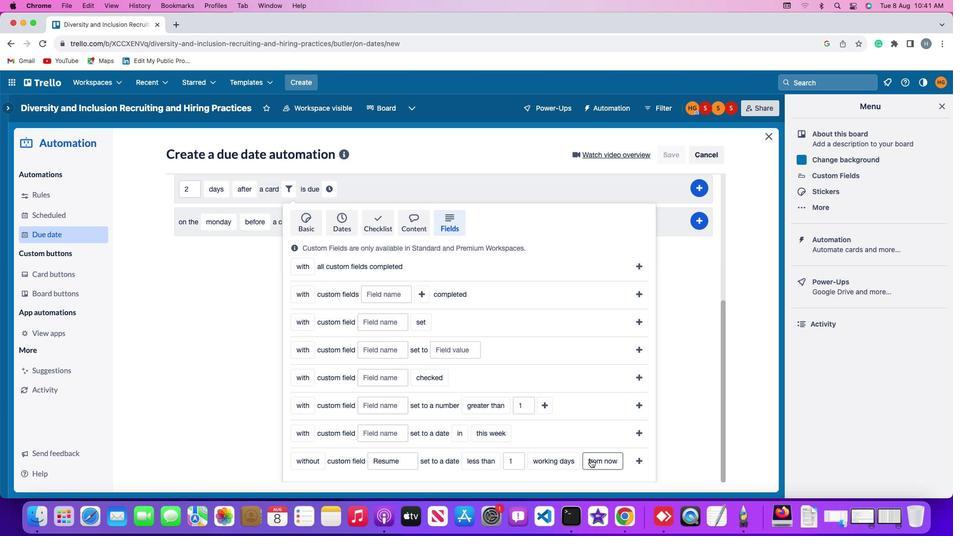 
Action: Mouse pressed left at (590, 459)
Screenshot: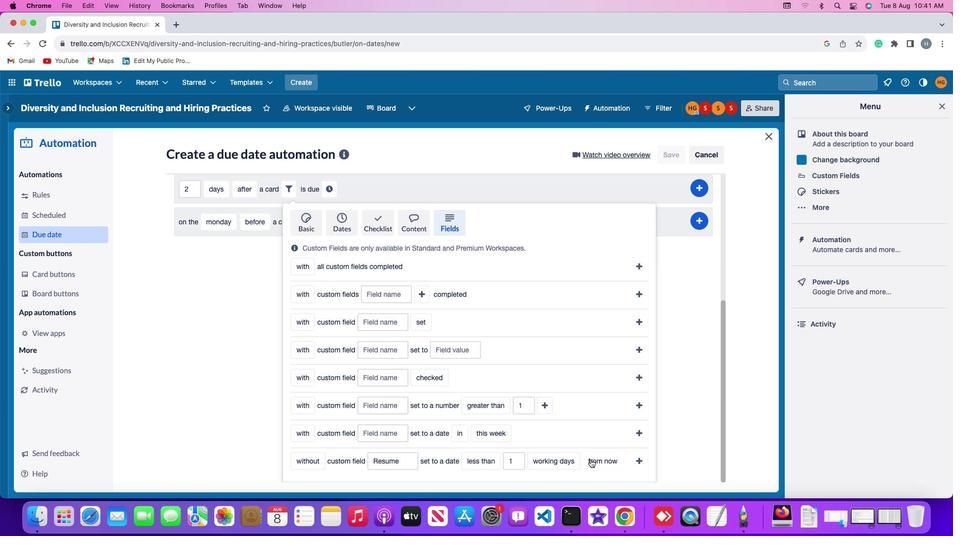 
Action: Mouse moved to (602, 445)
Screenshot: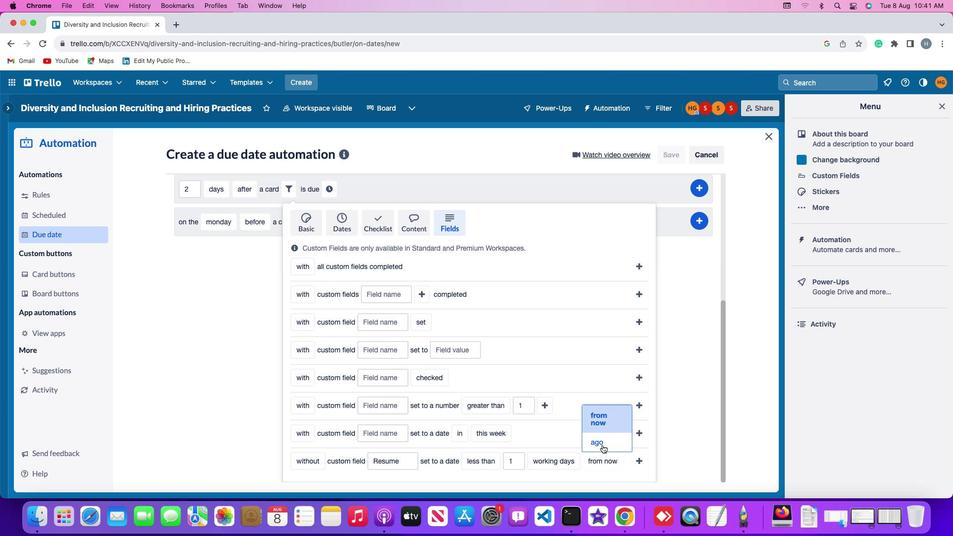 
Action: Mouse pressed left at (602, 445)
Screenshot: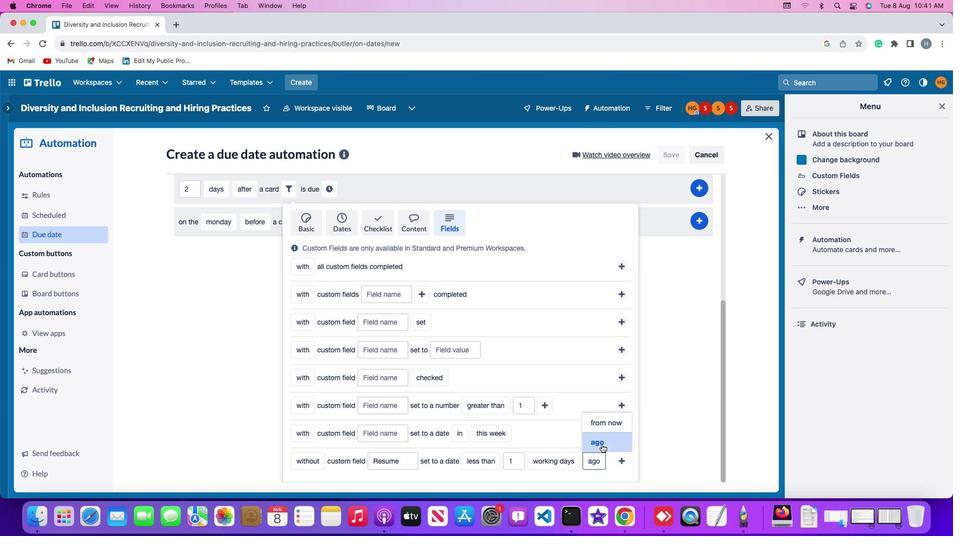 
Action: Mouse moved to (627, 461)
Screenshot: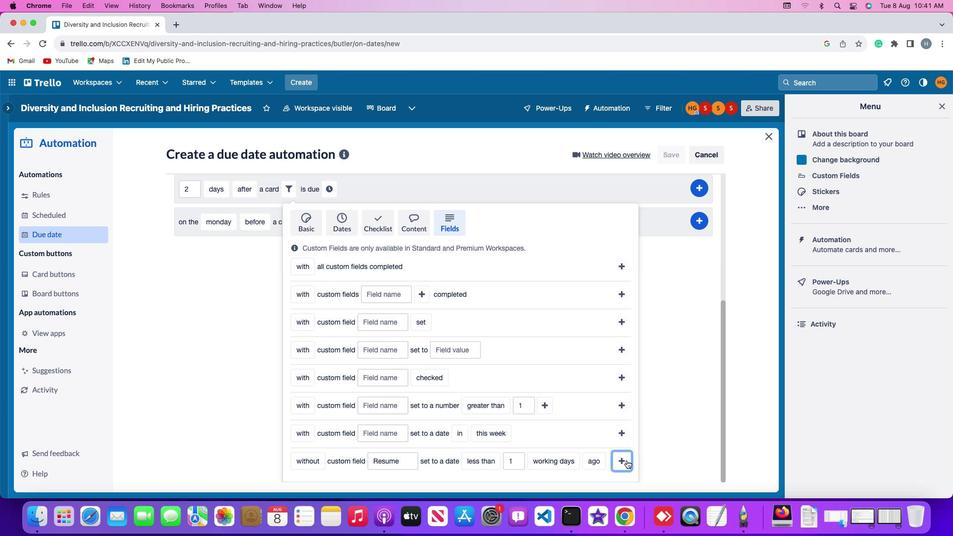 
Action: Mouse pressed left at (627, 461)
Screenshot: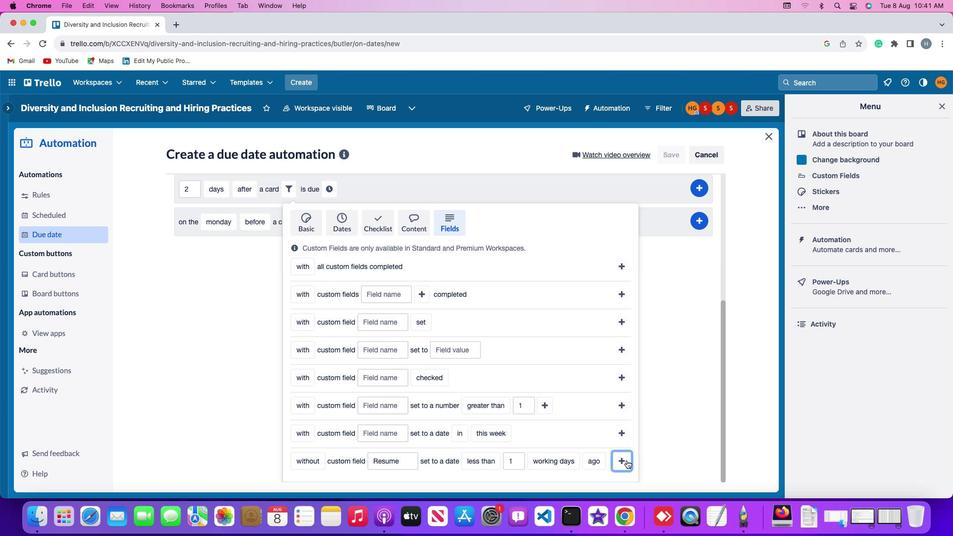 
Action: Mouse moved to (580, 397)
Screenshot: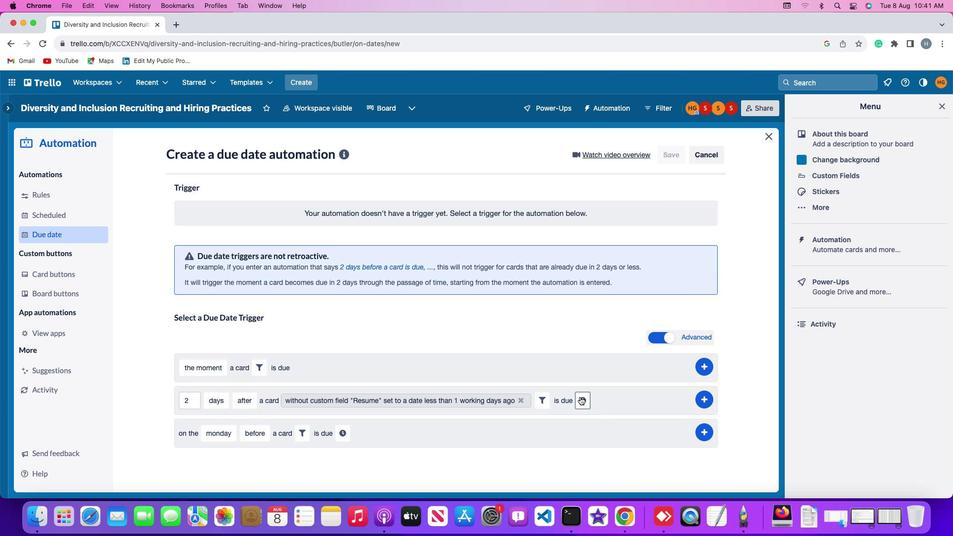 
Action: Mouse pressed left at (580, 397)
Screenshot: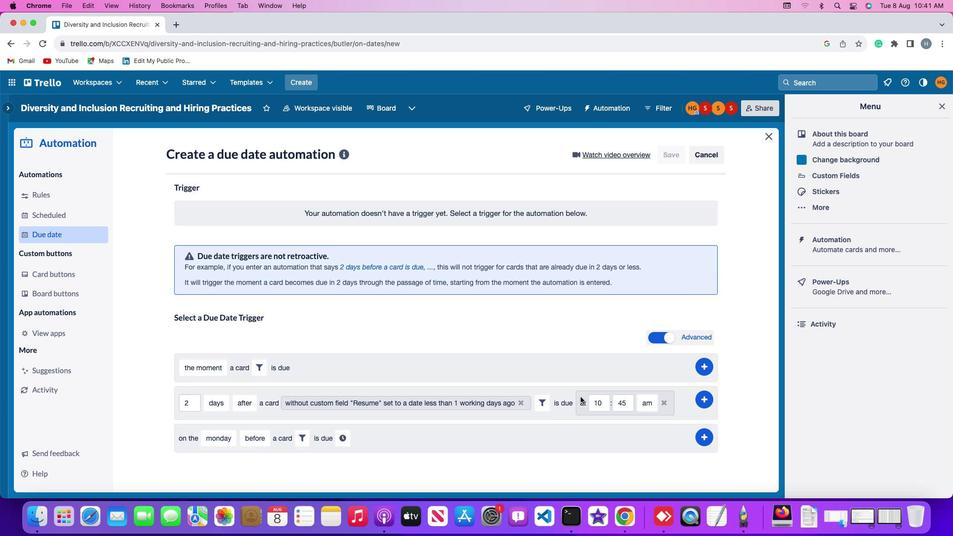 
Action: Mouse moved to (602, 403)
Screenshot: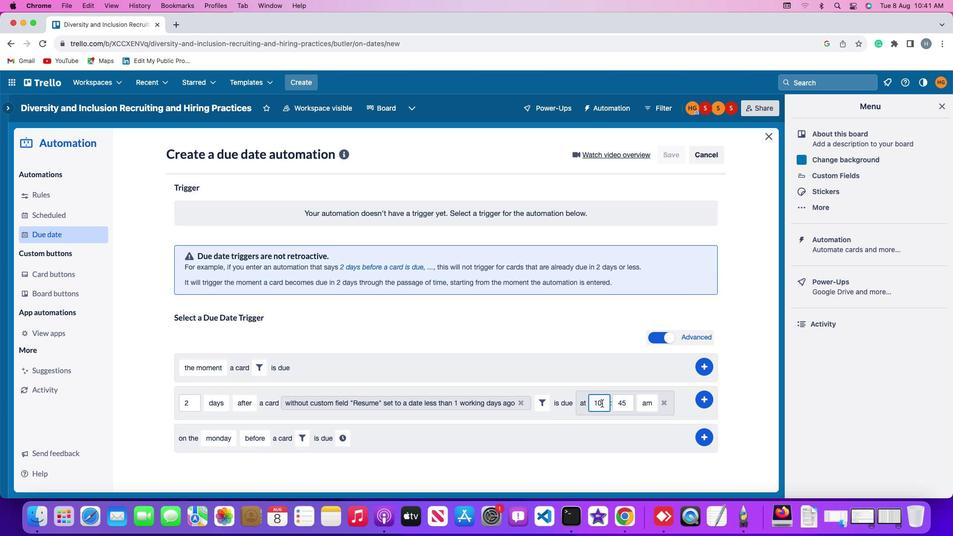 
Action: Mouse pressed left at (602, 403)
Screenshot: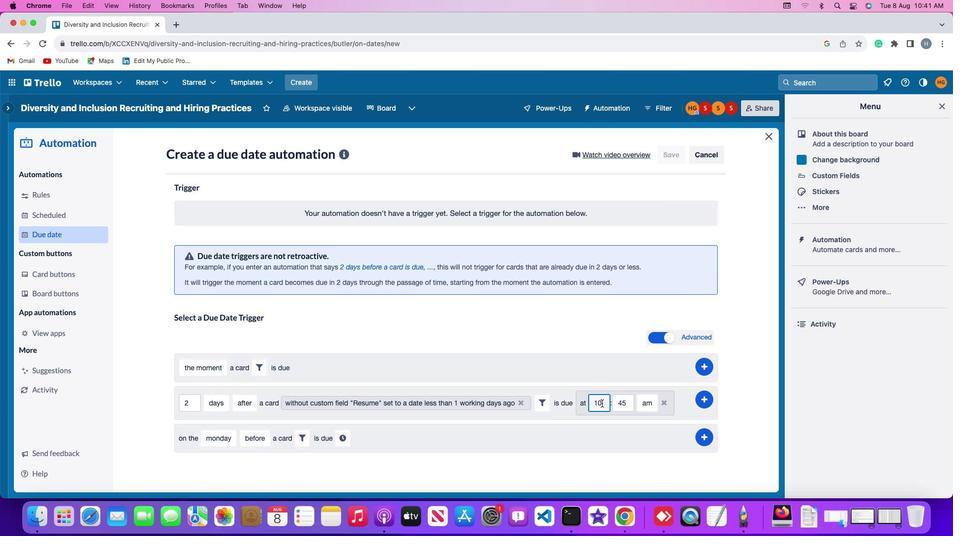 
Action: Key pressed Key.backspaceKey.backspace
Screenshot: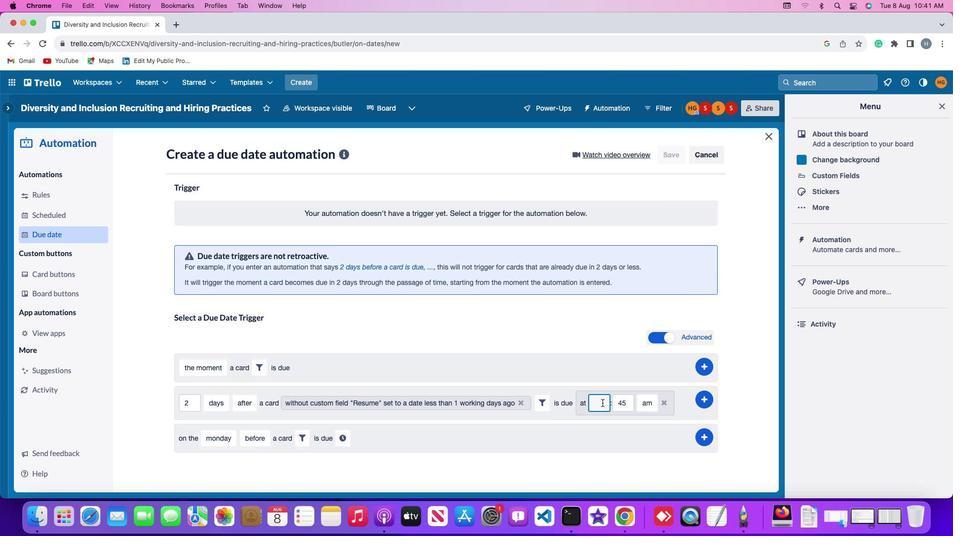 
Action: Mouse moved to (602, 403)
Screenshot: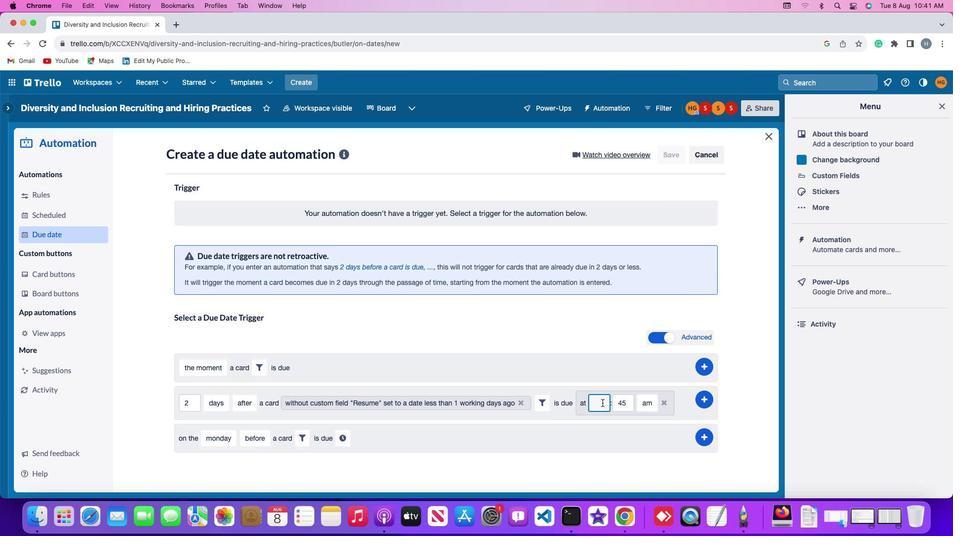 
Action: Key pressed '1''1'
Screenshot: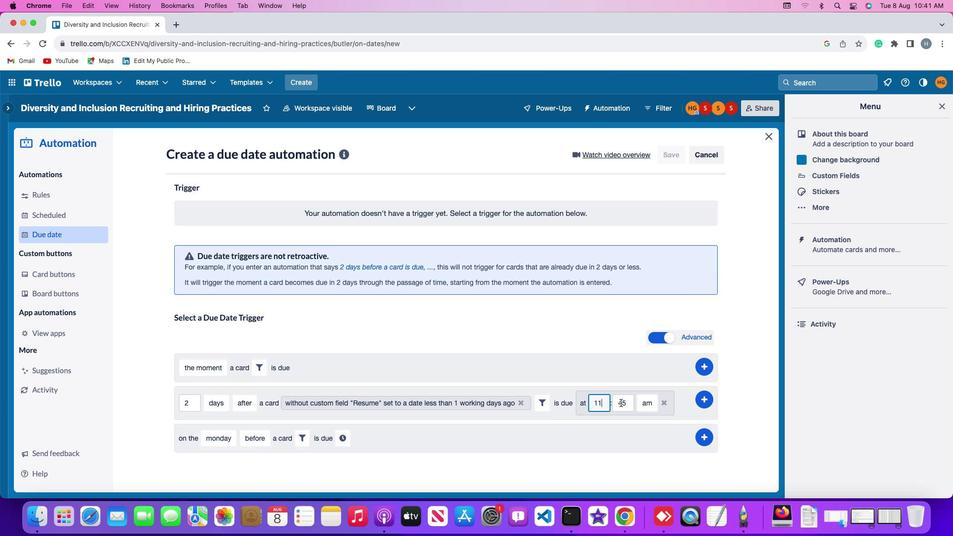 
Action: Mouse moved to (628, 403)
Screenshot: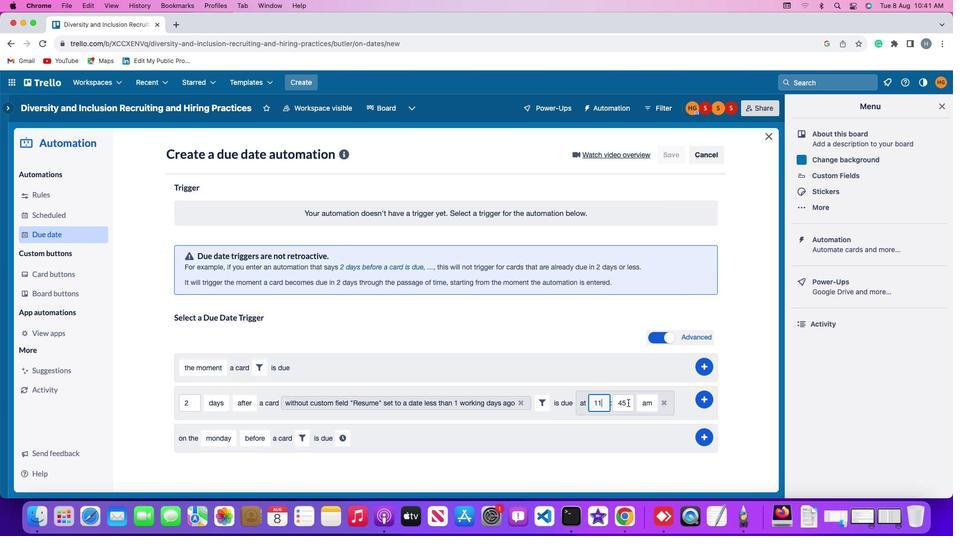 
Action: Mouse pressed left at (628, 403)
Screenshot: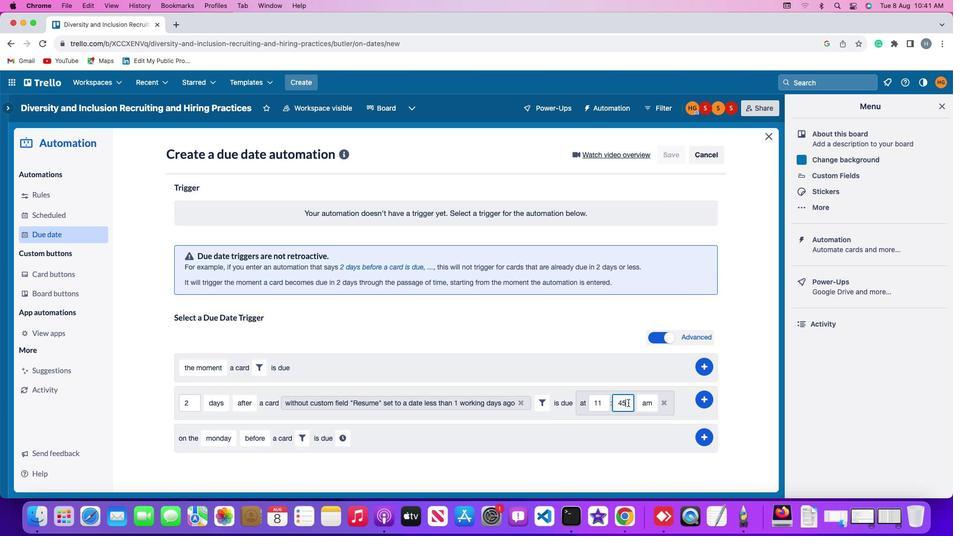
Action: Key pressed Key.backspaceKey.backspace'0''0'
Screenshot: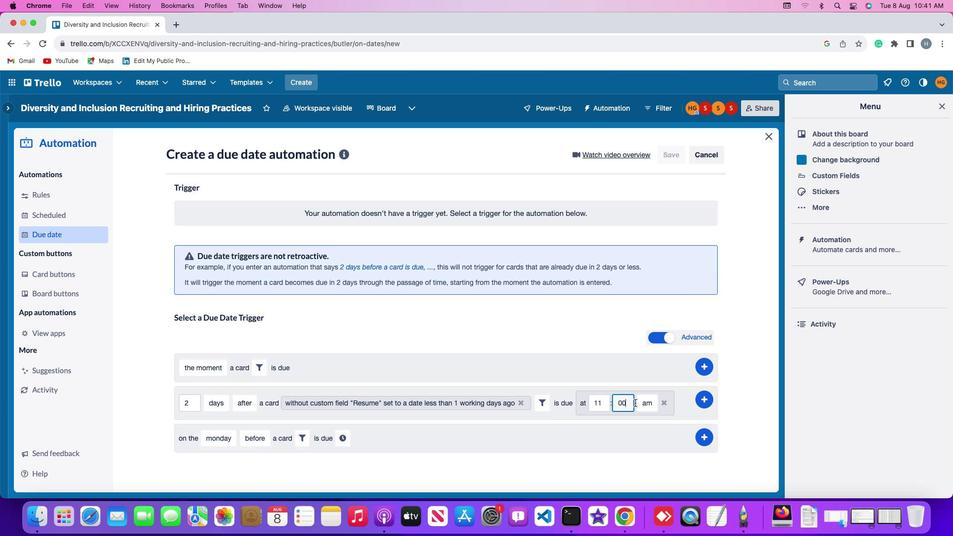 
Action: Mouse moved to (646, 403)
Screenshot: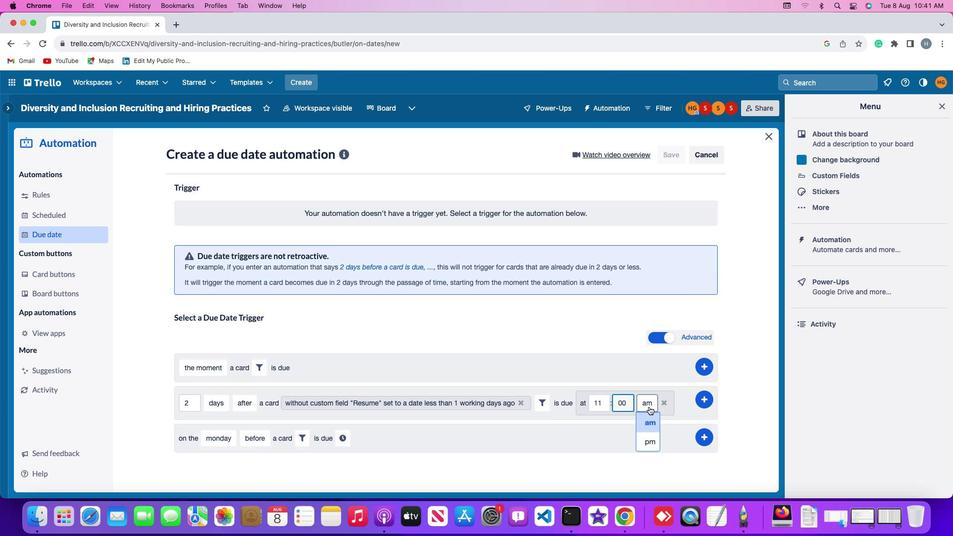 
Action: Mouse pressed left at (646, 403)
Screenshot: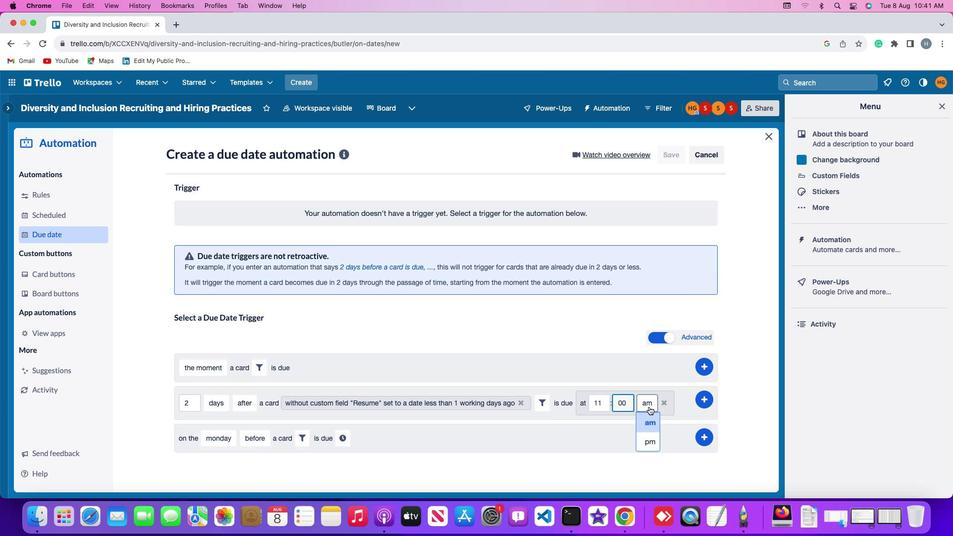 
Action: Mouse moved to (652, 426)
Screenshot: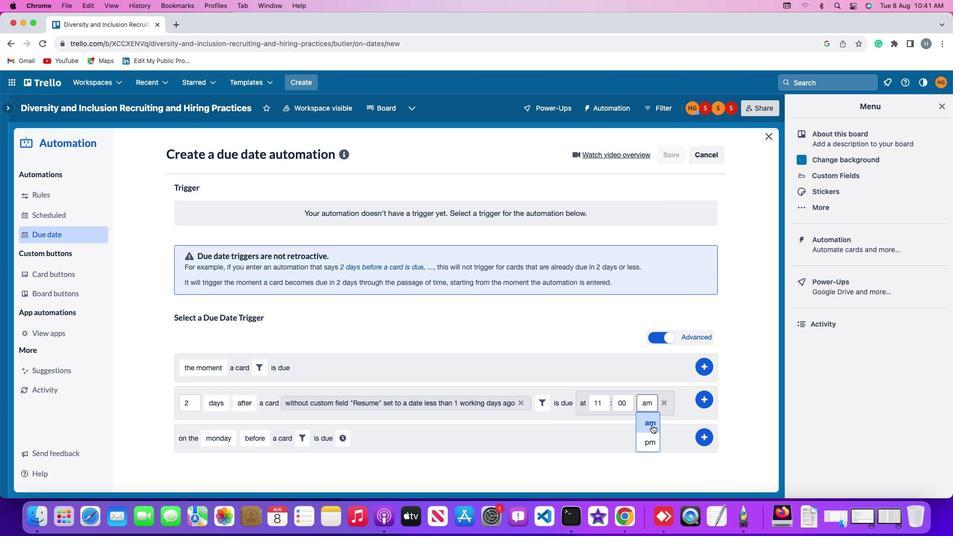 
Action: Mouse pressed left at (652, 426)
Screenshot: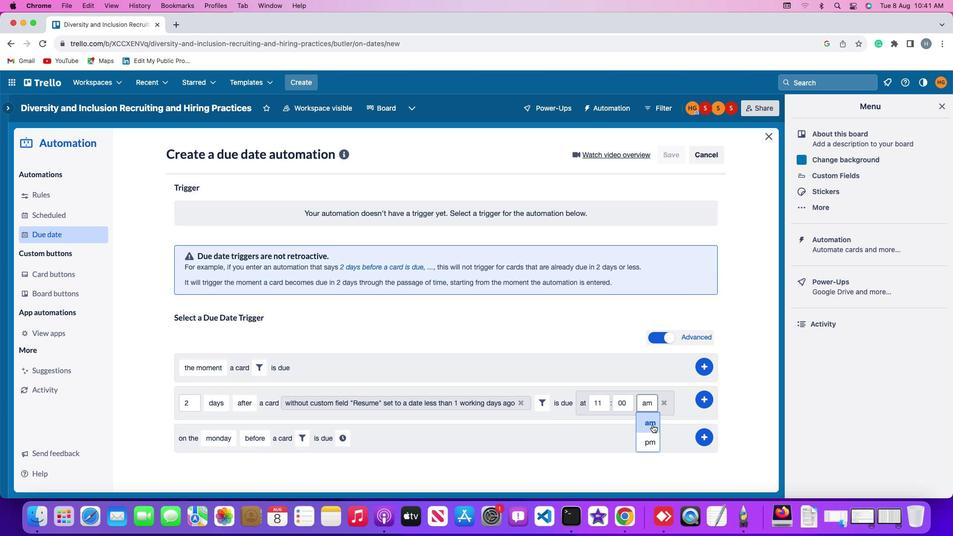 
Action: Mouse moved to (705, 398)
Screenshot: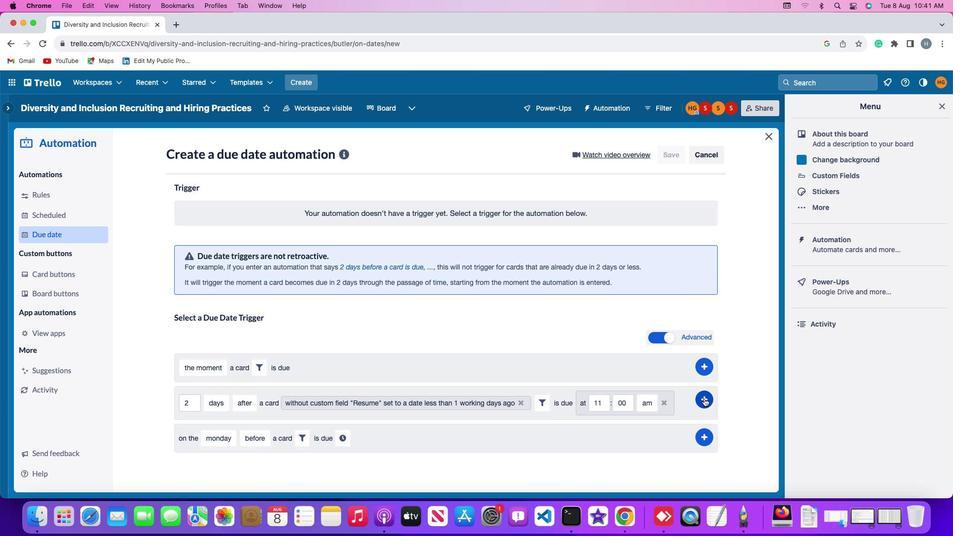 
Action: Mouse pressed left at (705, 398)
Screenshot: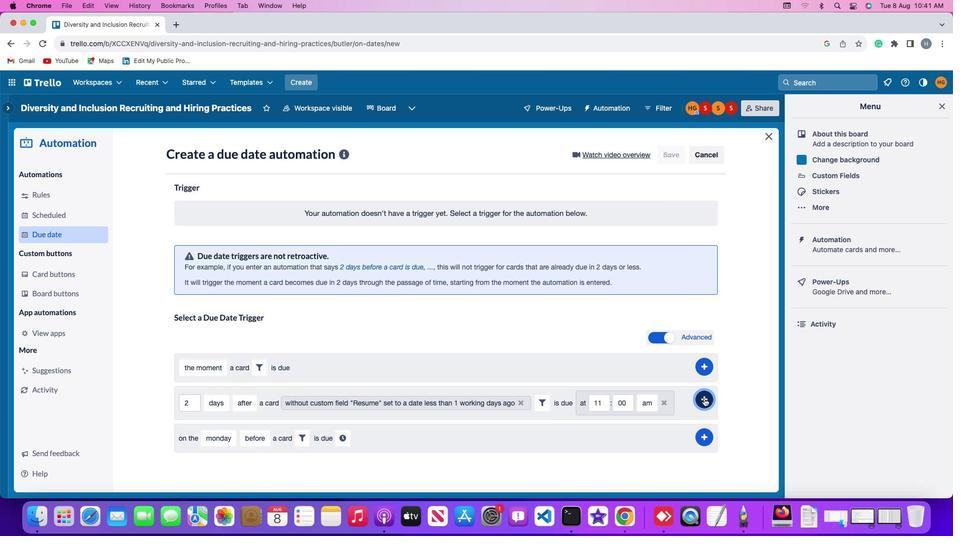 
Action: Mouse moved to (743, 323)
Screenshot: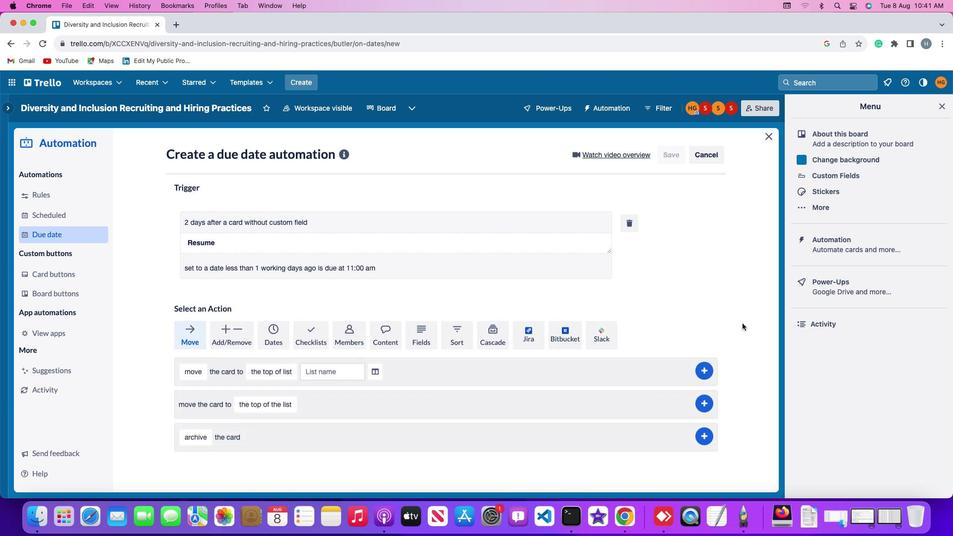 
